Task: Find connections with filter location Ansbach with filter topic #Personalbrandingwith filter profile language French with filter current company Lotte India Corporation Limited with filter school Galgotias University with filter industry Health and Human Services with filter service category Social Media Marketing with filter keywords title Dispatcher for Trucks or Taxis
Action: Mouse moved to (513, 66)
Screenshot: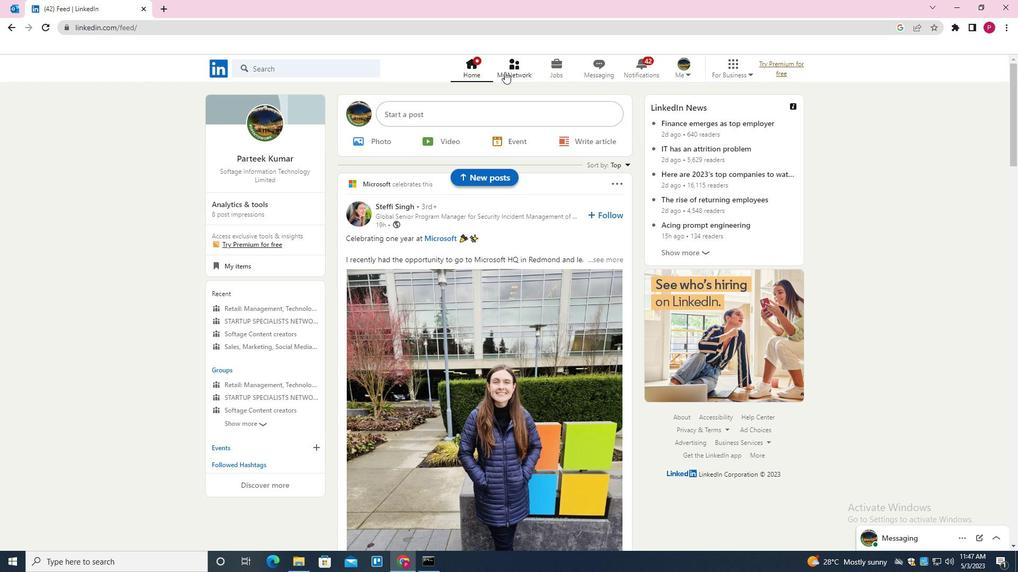 
Action: Mouse pressed left at (513, 66)
Screenshot: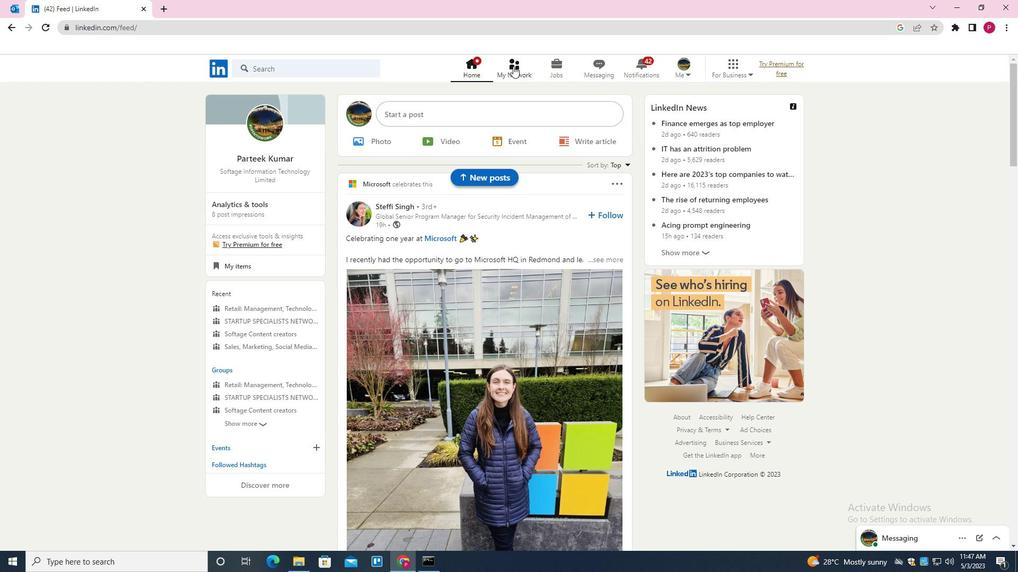 
Action: Mouse moved to (328, 127)
Screenshot: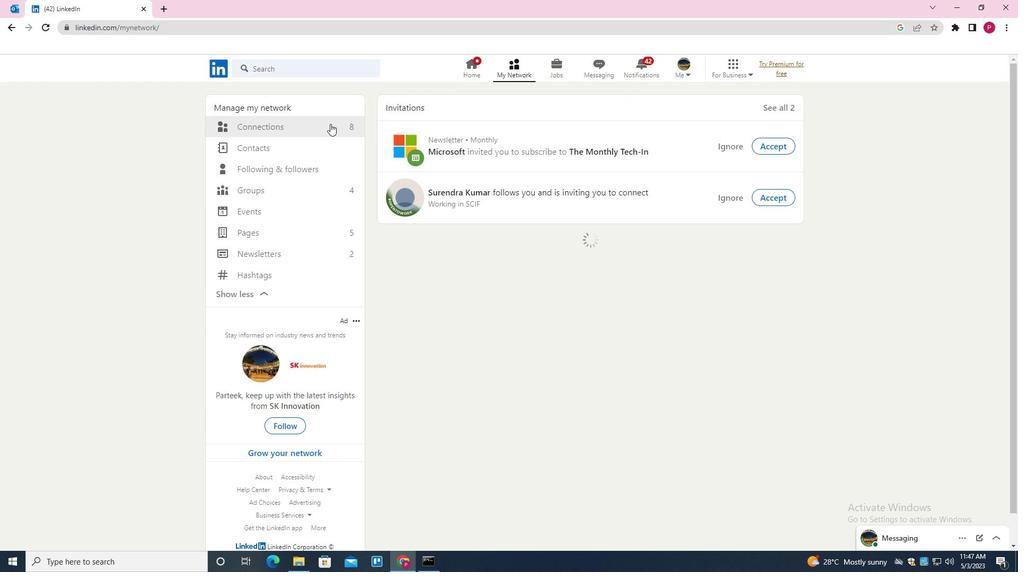 
Action: Mouse pressed left at (328, 127)
Screenshot: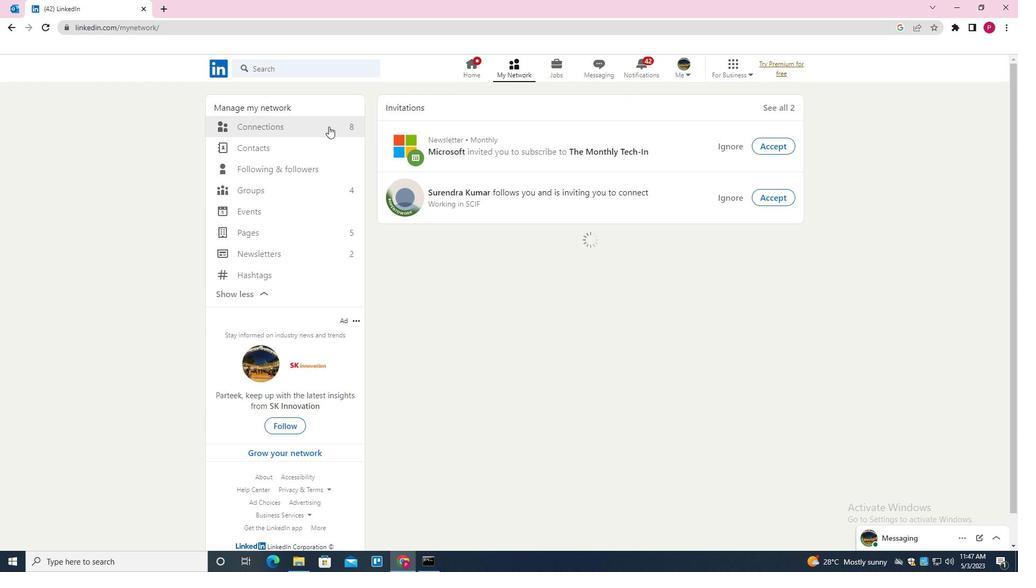 
Action: Mouse moved to (591, 129)
Screenshot: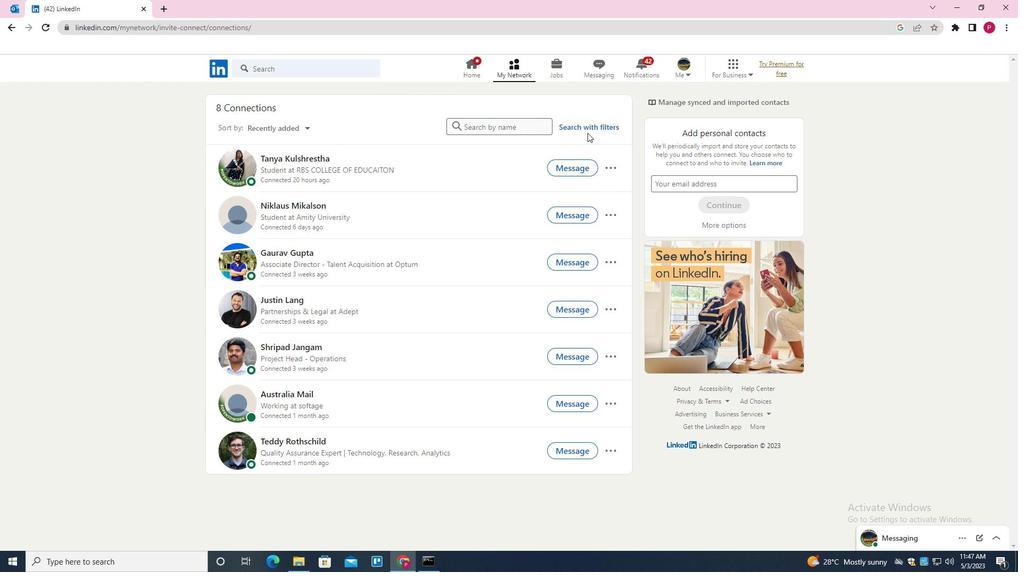 
Action: Mouse pressed left at (591, 129)
Screenshot: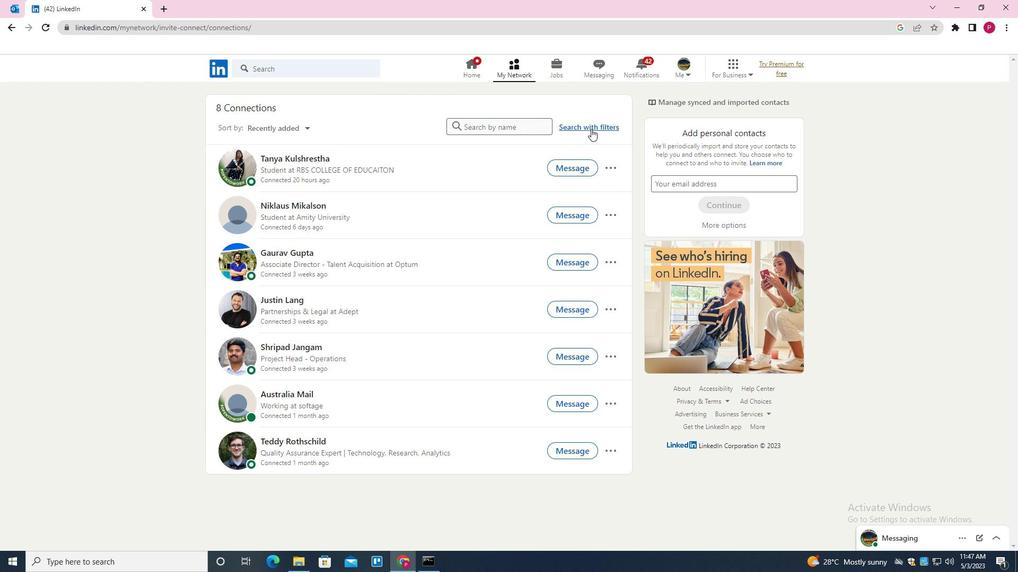 
Action: Mouse moved to (542, 97)
Screenshot: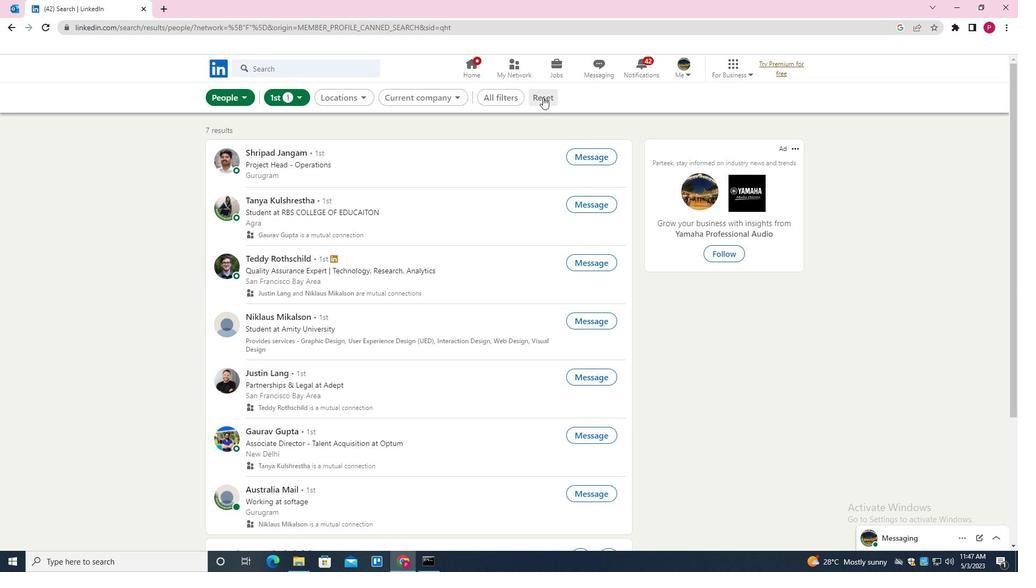 
Action: Mouse pressed left at (542, 97)
Screenshot: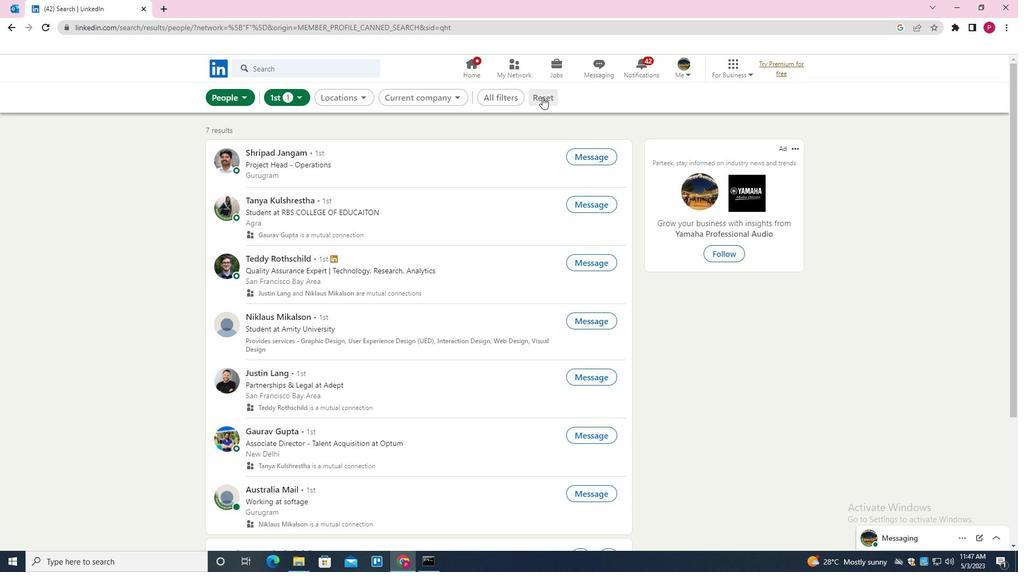 
Action: Mouse moved to (533, 97)
Screenshot: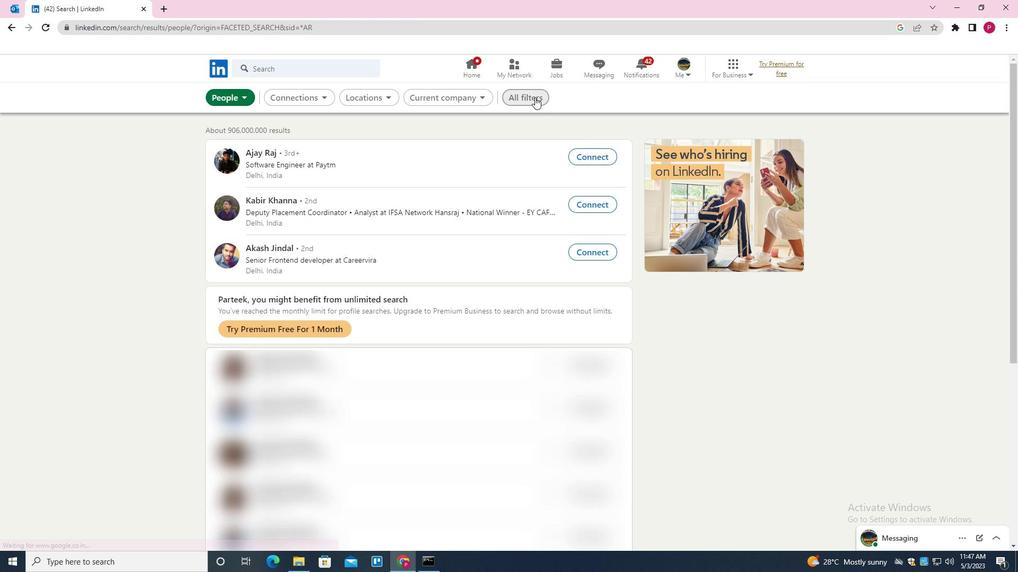 
Action: Mouse pressed left at (533, 97)
Screenshot: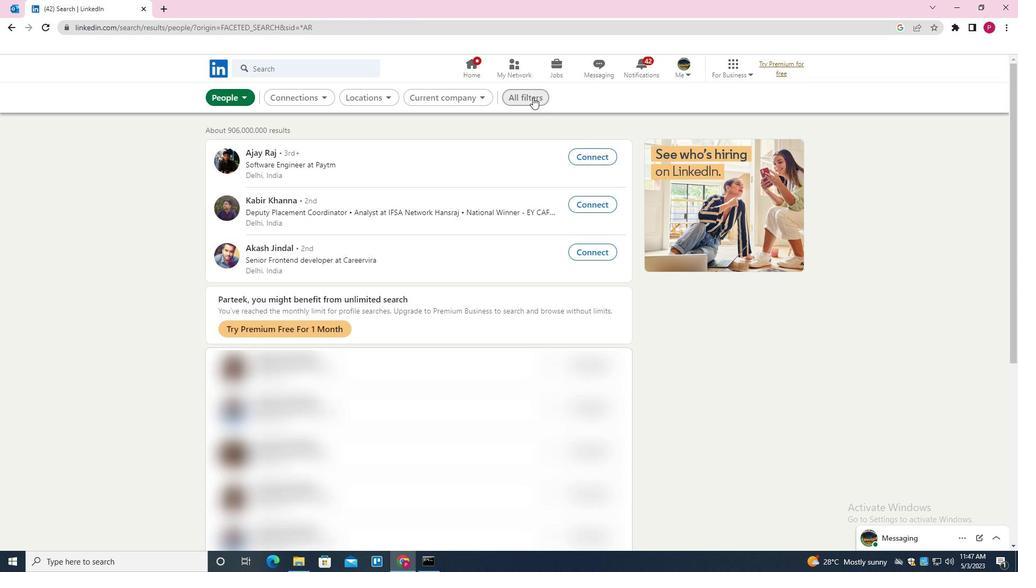 
Action: Mouse moved to (847, 271)
Screenshot: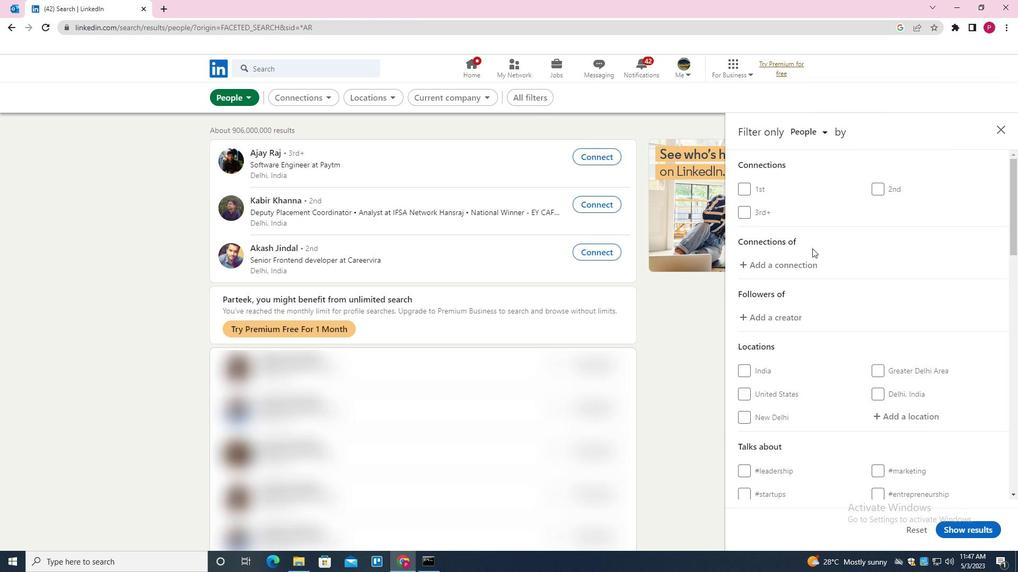 
Action: Mouse scrolled (847, 270) with delta (0, 0)
Screenshot: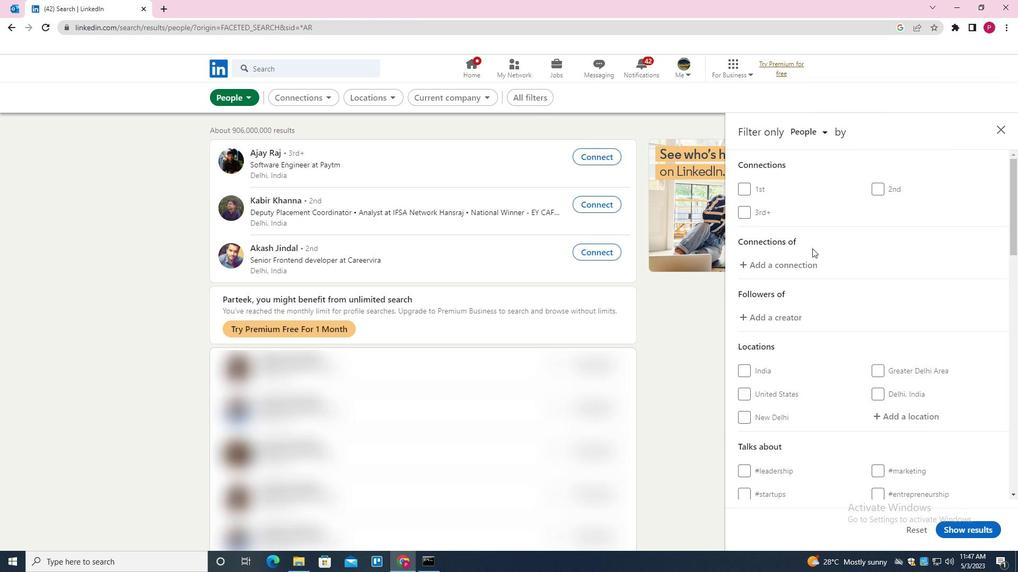 
Action: Mouse moved to (911, 361)
Screenshot: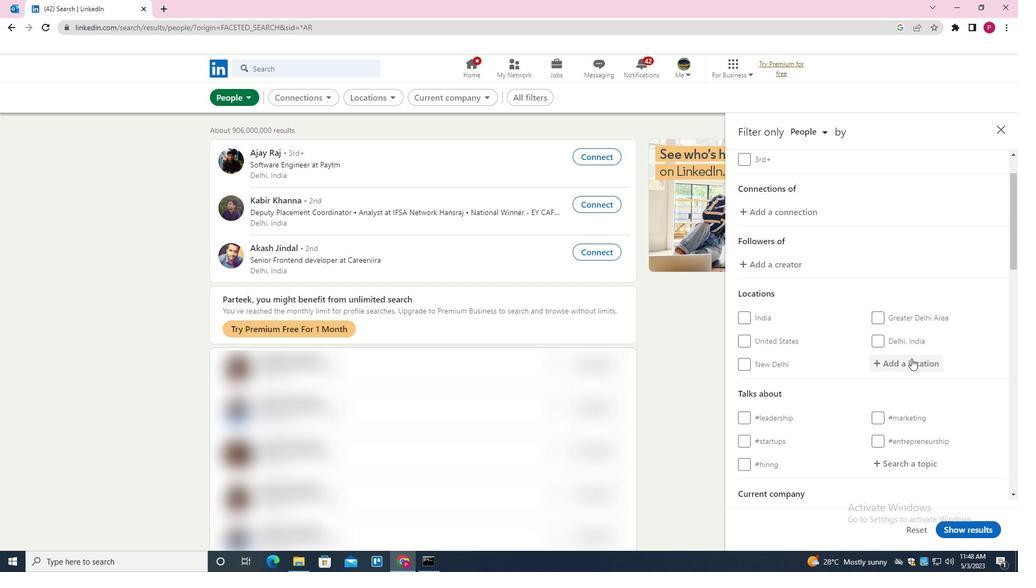 
Action: Mouse pressed left at (911, 361)
Screenshot: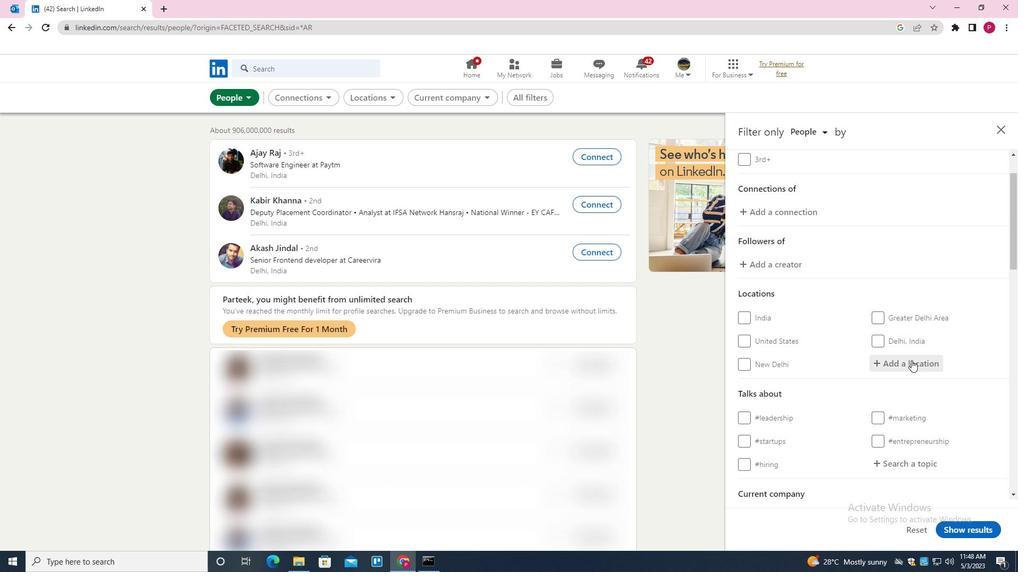 
Action: Key pressed <Key.shift>ANSBACH<Key.down><Key.enter>
Screenshot: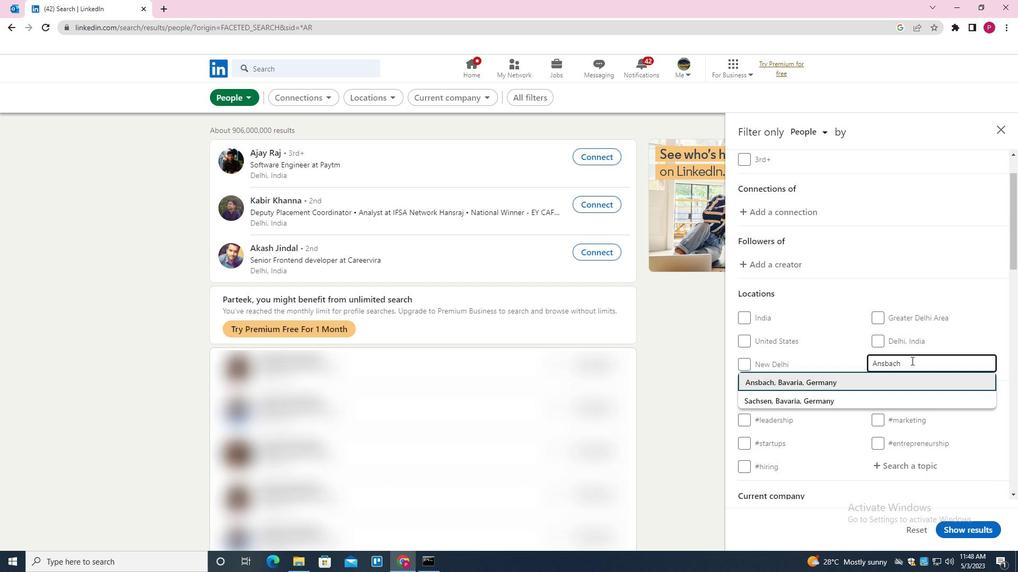 
Action: Mouse moved to (872, 331)
Screenshot: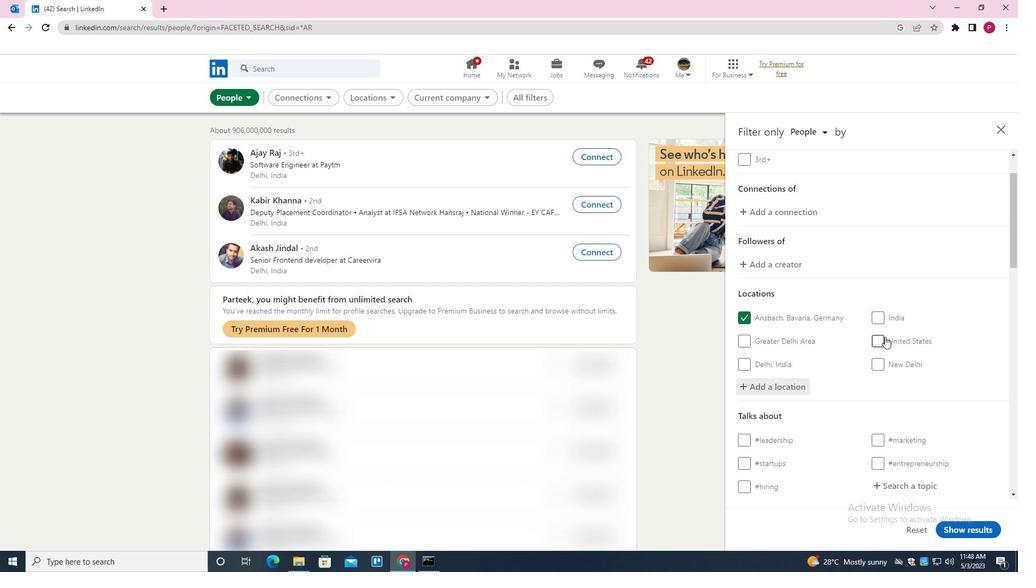
Action: Mouse scrolled (872, 330) with delta (0, 0)
Screenshot: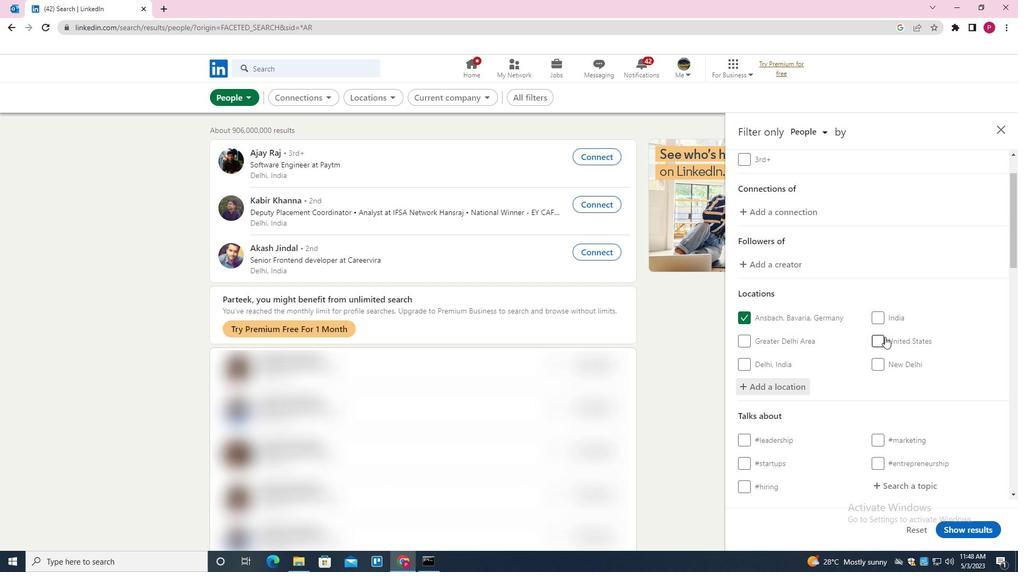 
Action: Mouse moved to (870, 331)
Screenshot: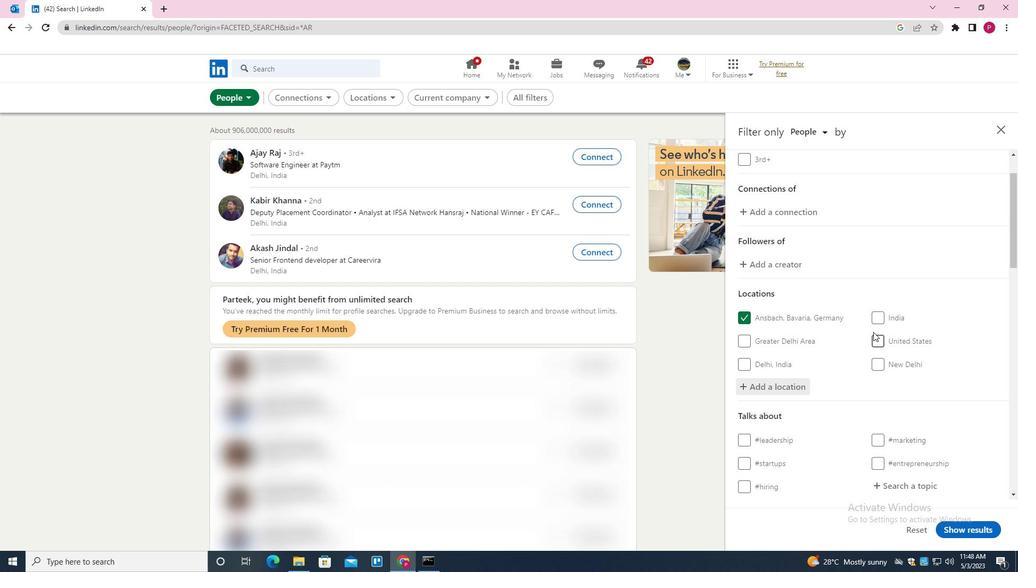 
Action: Mouse scrolled (870, 330) with delta (0, 0)
Screenshot: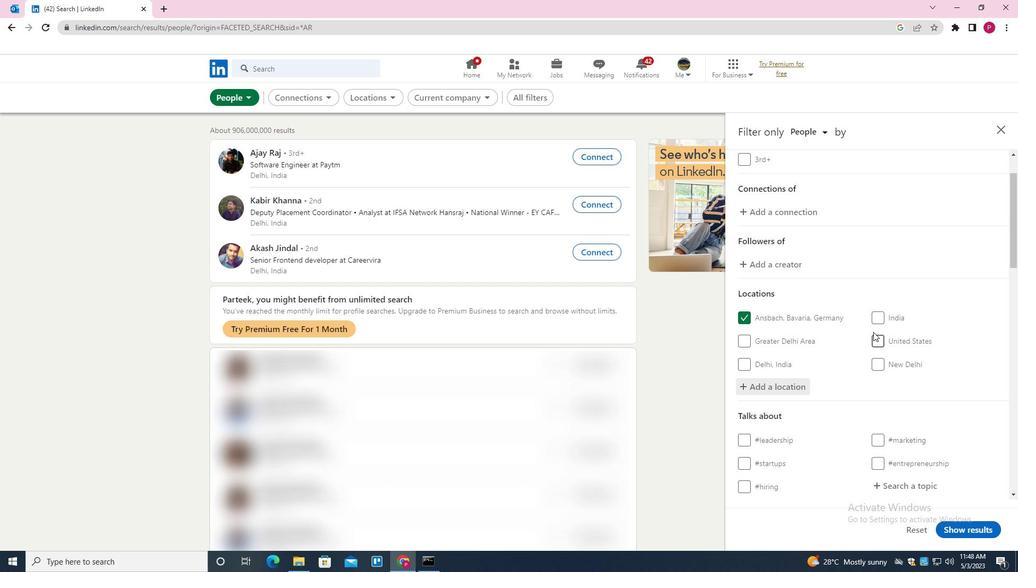 
Action: Mouse scrolled (870, 330) with delta (0, 0)
Screenshot: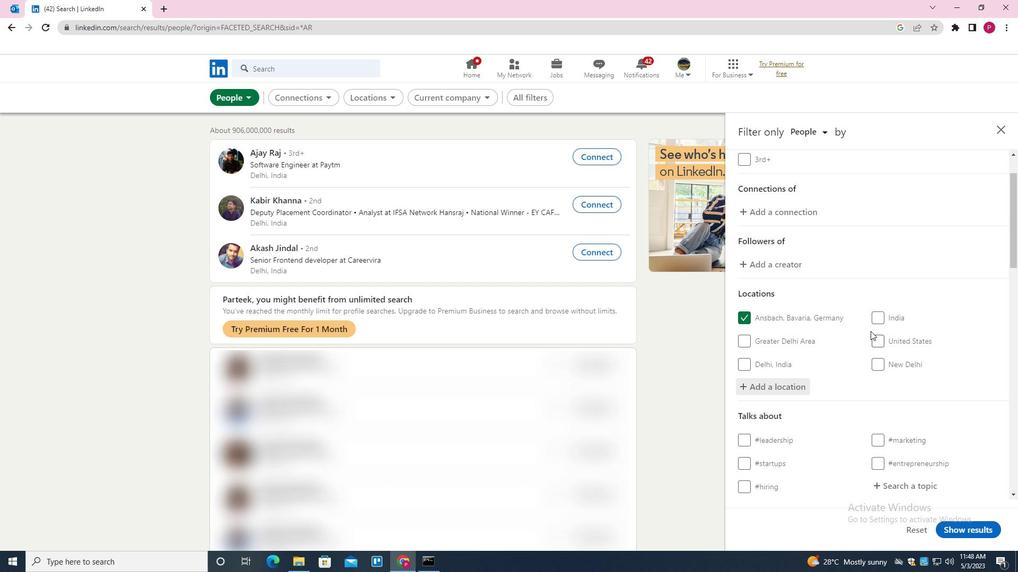 
Action: Mouse moved to (869, 330)
Screenshot: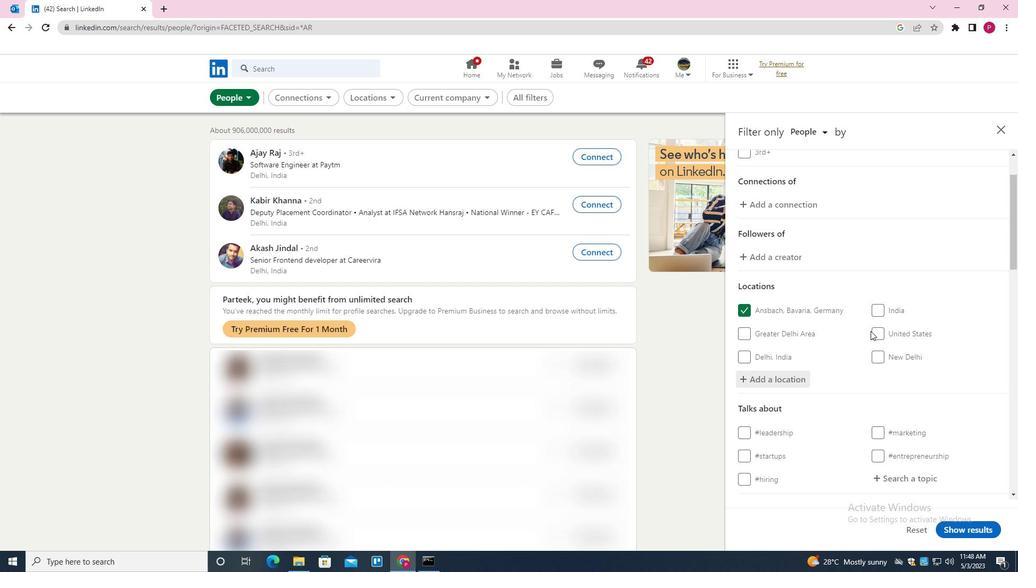 
Action: Mouse scrolled (869, 329) with delta (0, 0)
Screenshot: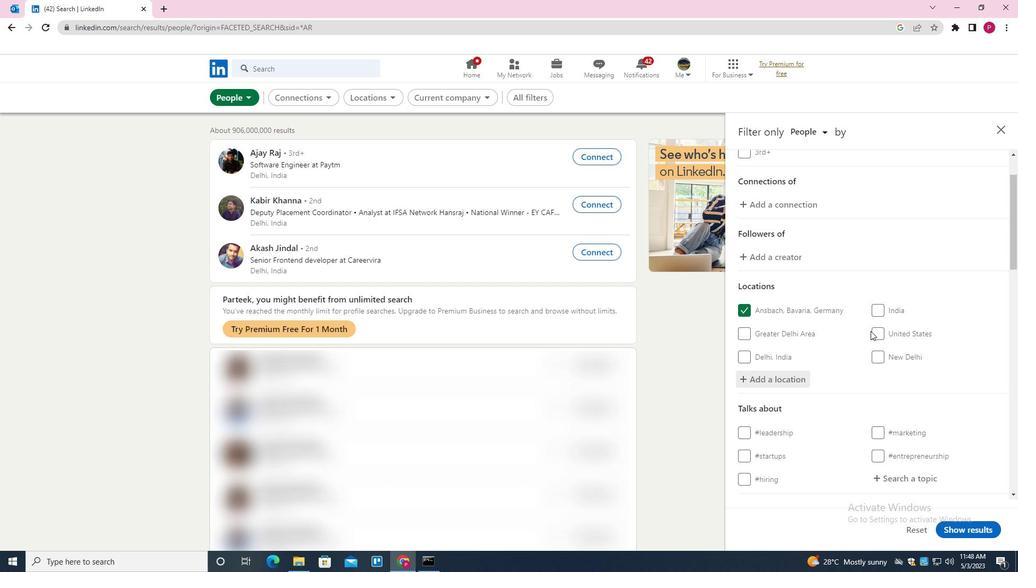 
Action: Mouse moved to (898, 275)
Screenshot: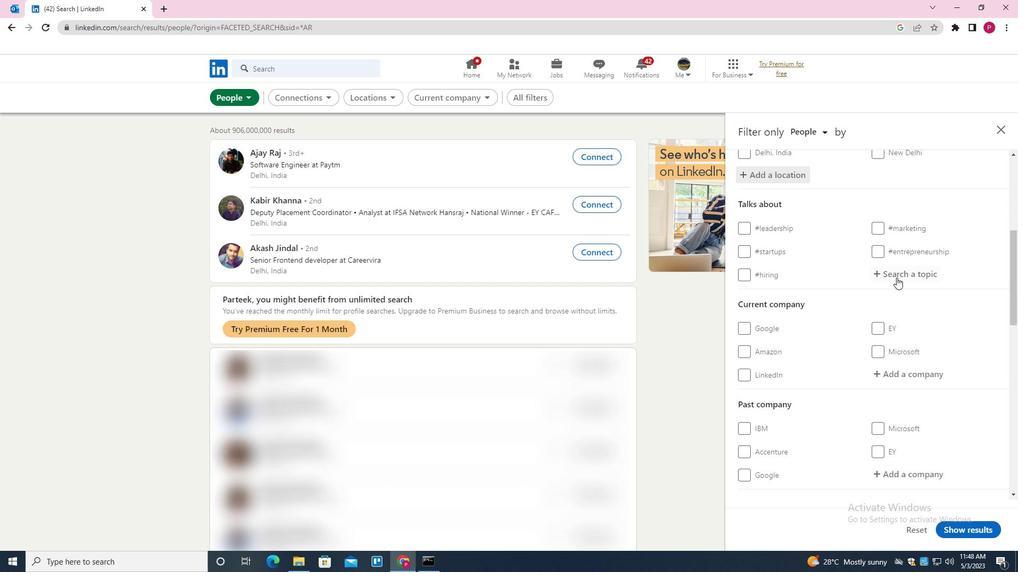 
Action: Mouse pressed left at (898, 275)
Screenshot: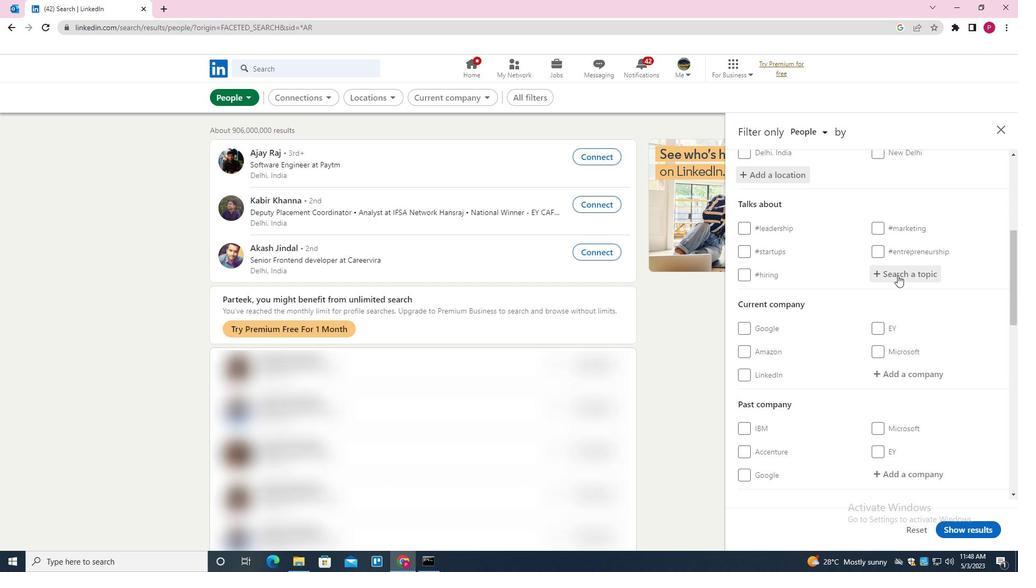 
Action: Key pressed PERSI<Key.backspace>ONALBRANDING<Key.down><Key.enter>
Screenshot: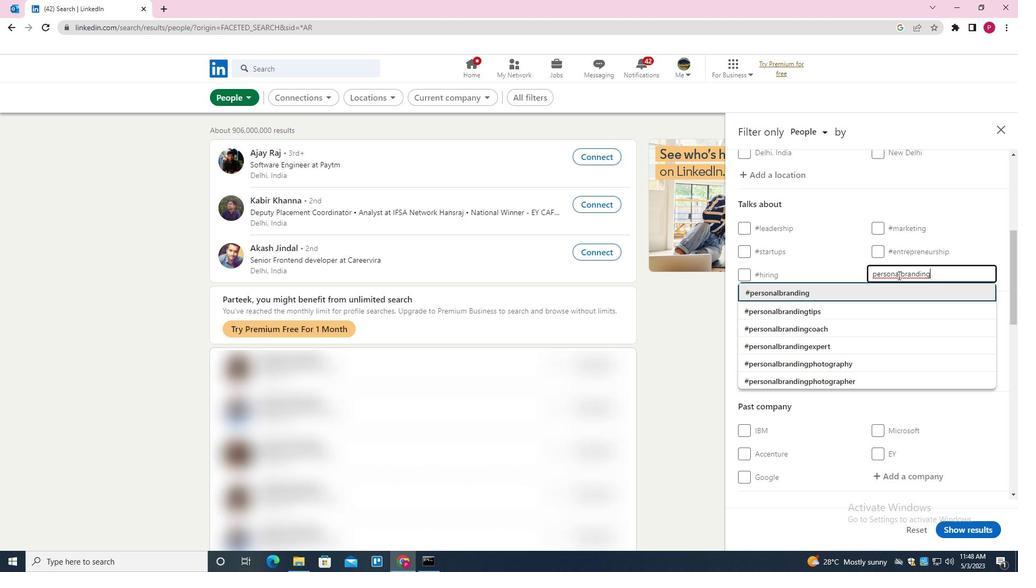 
Action: Mouse moved to (858, 256)
Screenshot: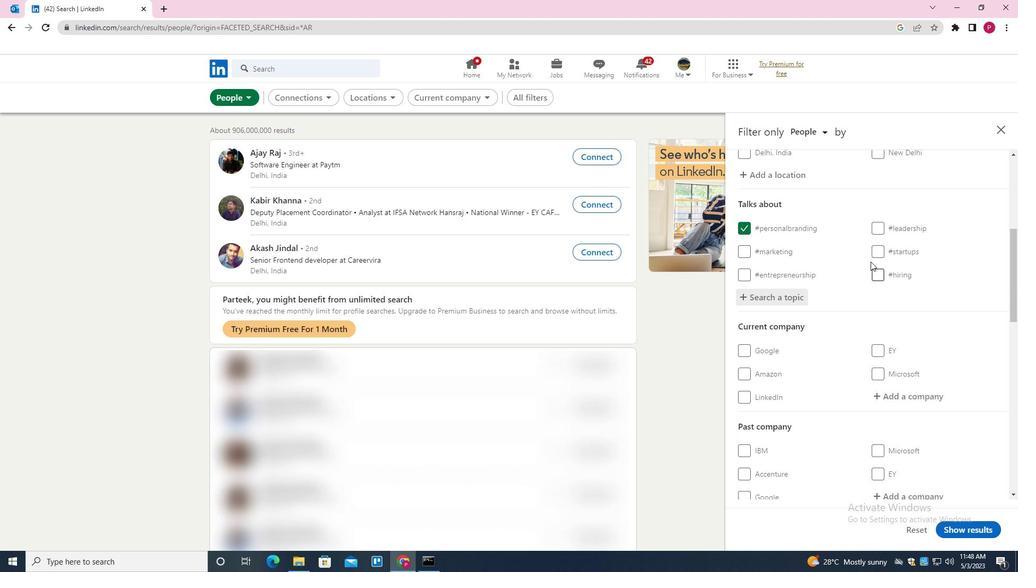 
Action: Mouse scrolled (858, 255) with delta (0, 0)
Screenshot: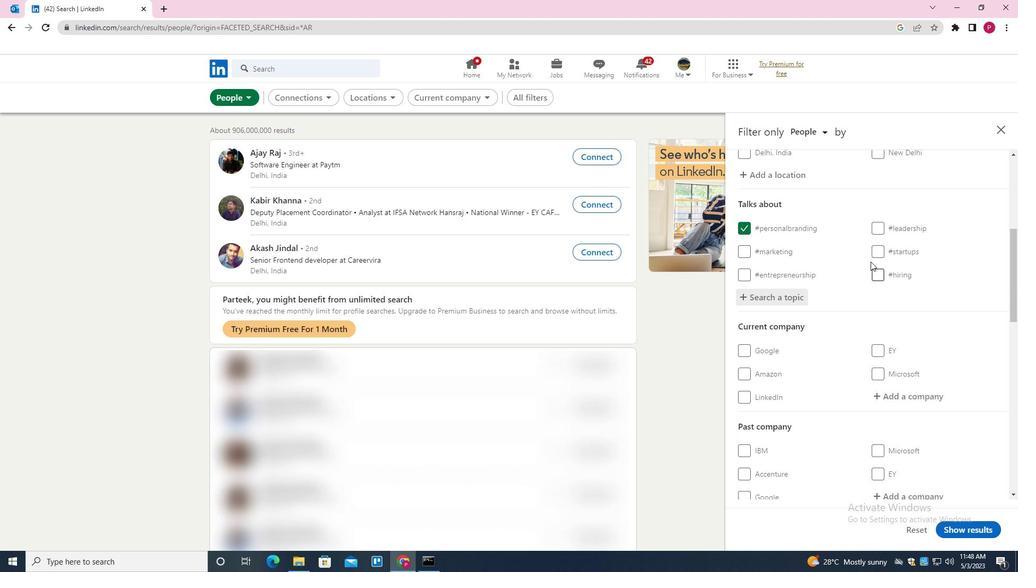 
Action: Mouse moved to (858, 256)
Screenshot: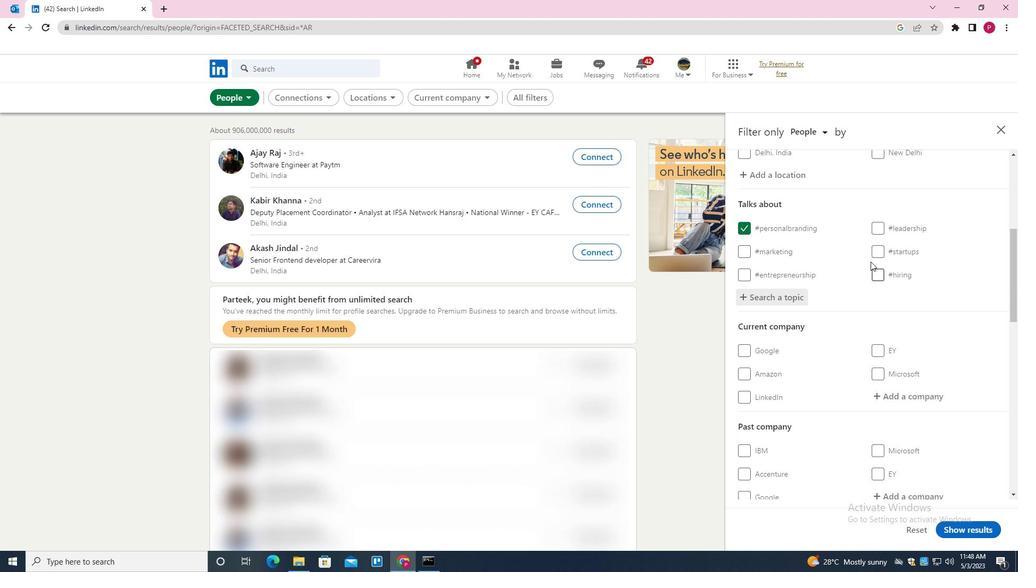 
Action: Mouse scrolled (858, 255) with delta (0, 0)
Screenshot: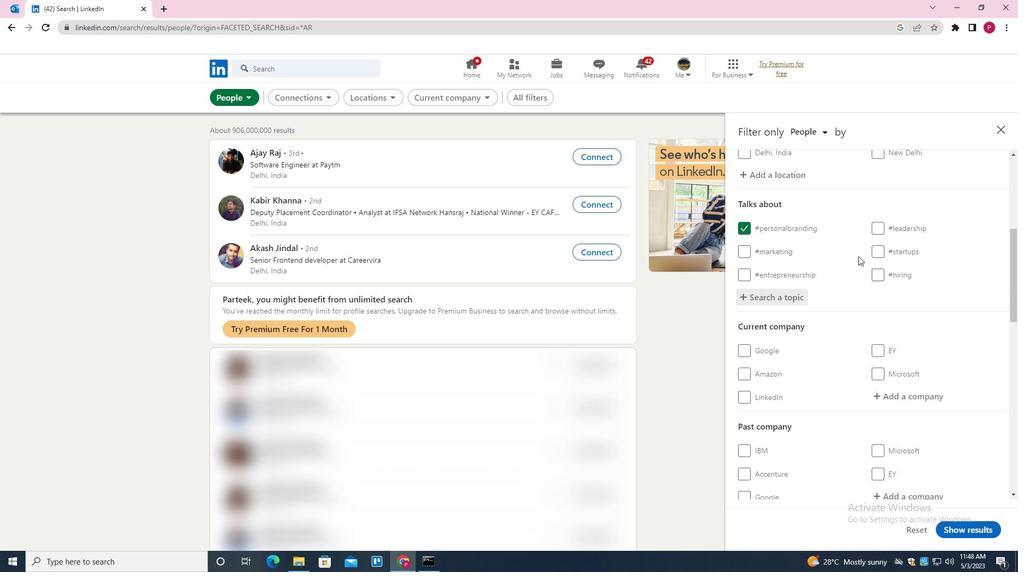 
Action: Mouse scrolled (858, 255) with delta (0, 0)
Screenshot: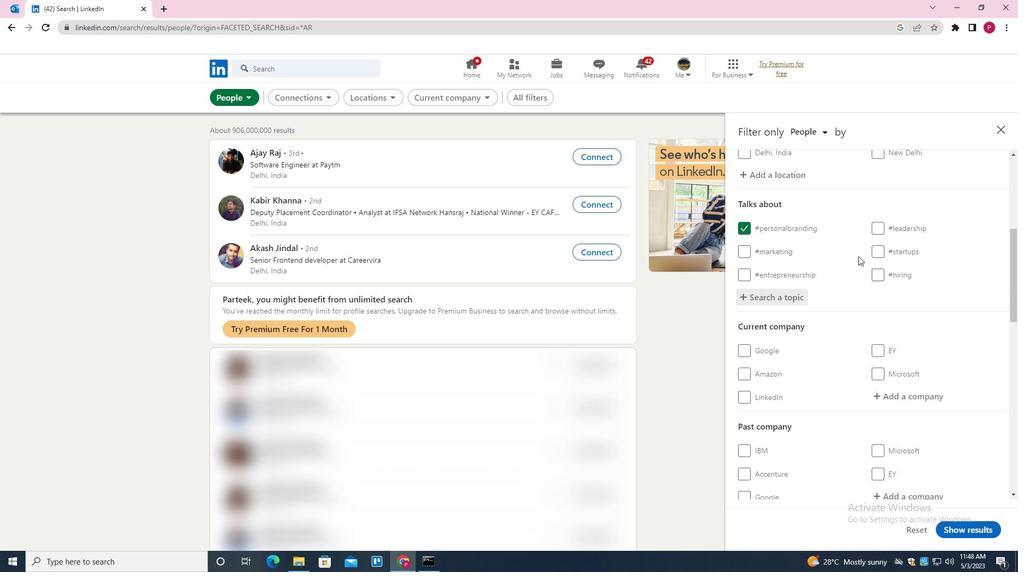 
Action: Mouse moved to (826, 257)
Screenshot: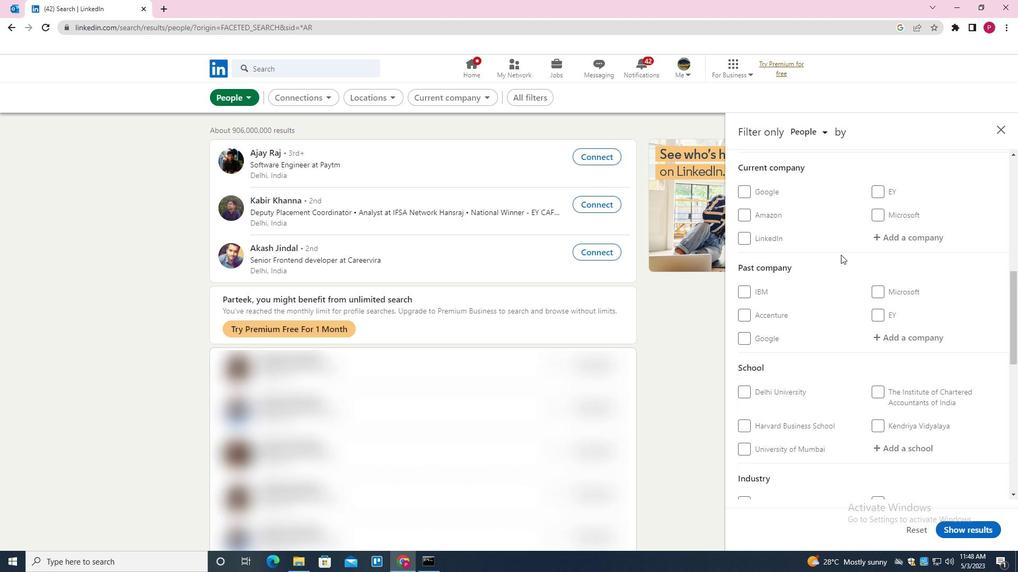 
Action: Mouse scrolled (826, 256) with delta (0, 0)
Screenshot: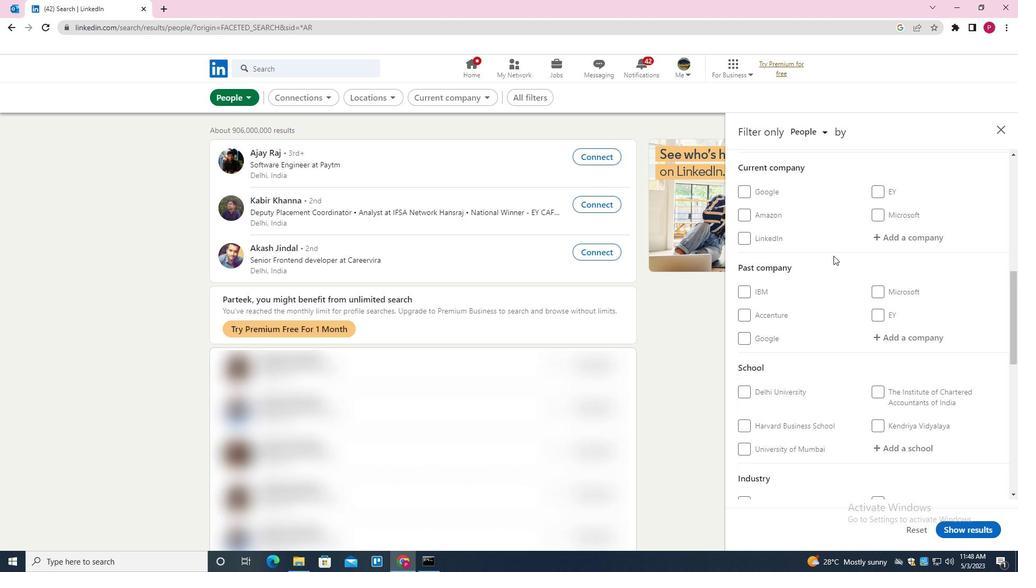 
Action: Mouse moved to (825, 257)
Screenshot: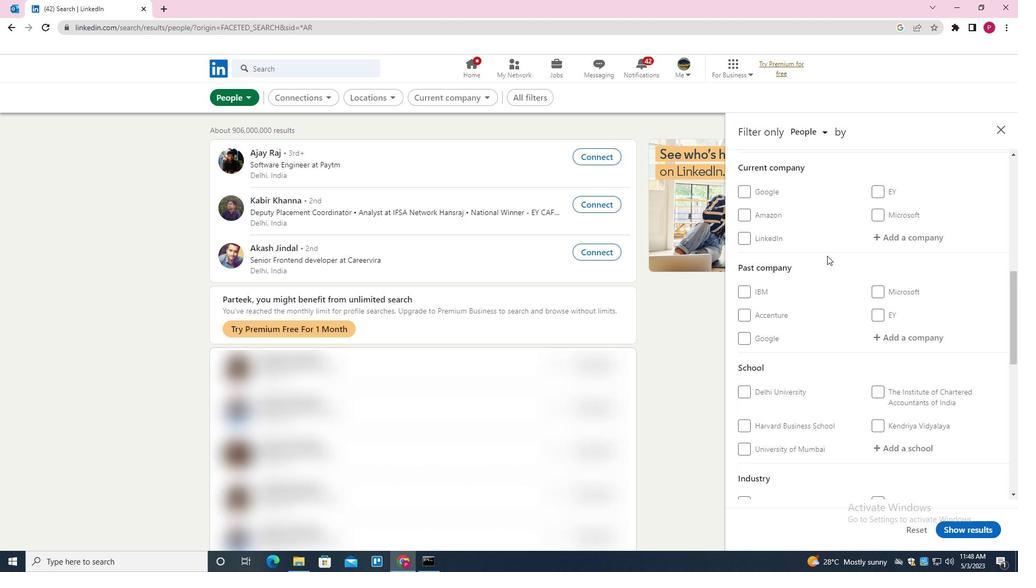 
Action: Mouse scrolled (825, 256) with delta (0, 0)
Screenshot: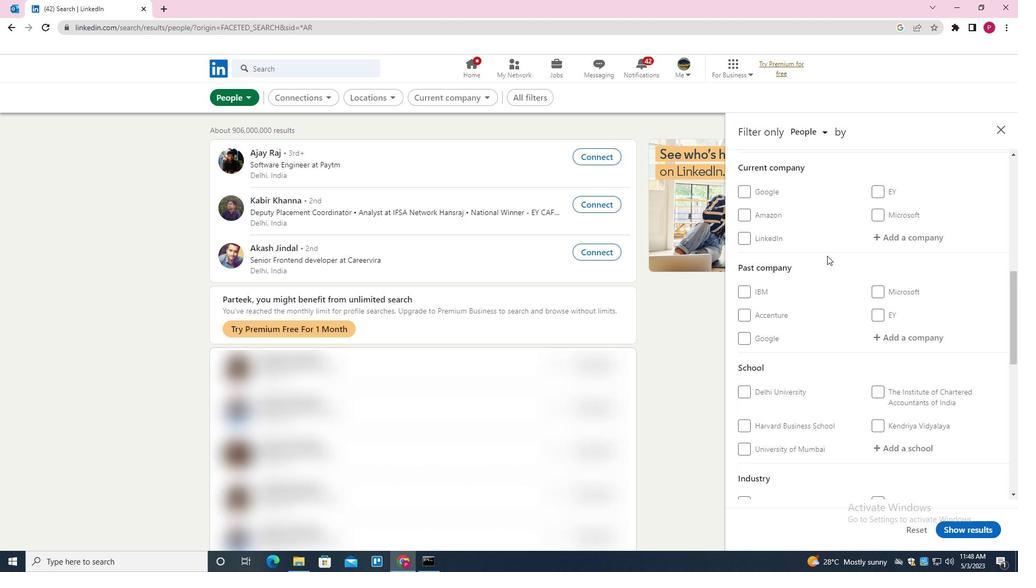 
Action: Mouse scrolled (825, 256) with delta (0, 0)
Screenshot: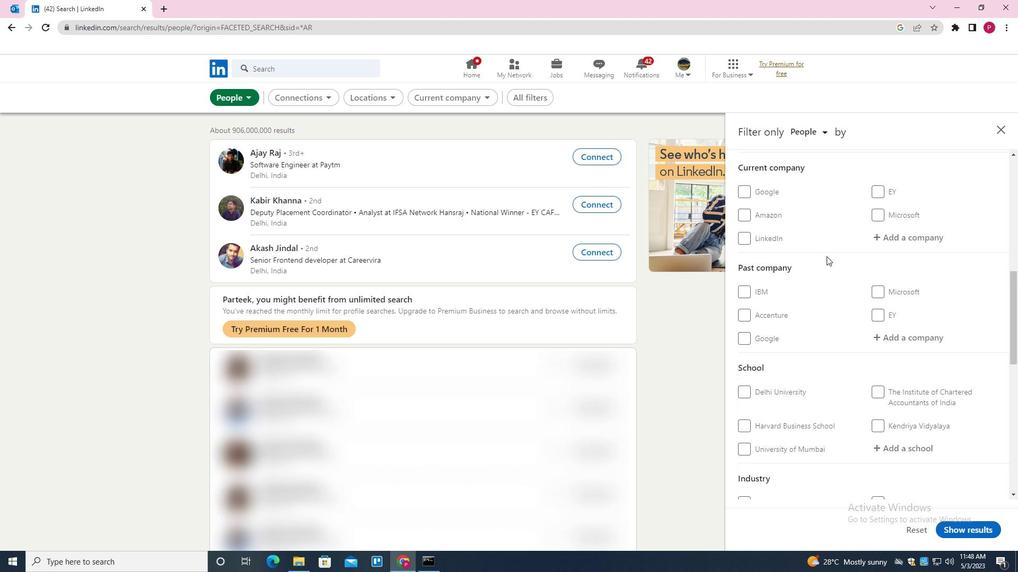 
Action: Mouse moved to (825, 257)
Screenshot: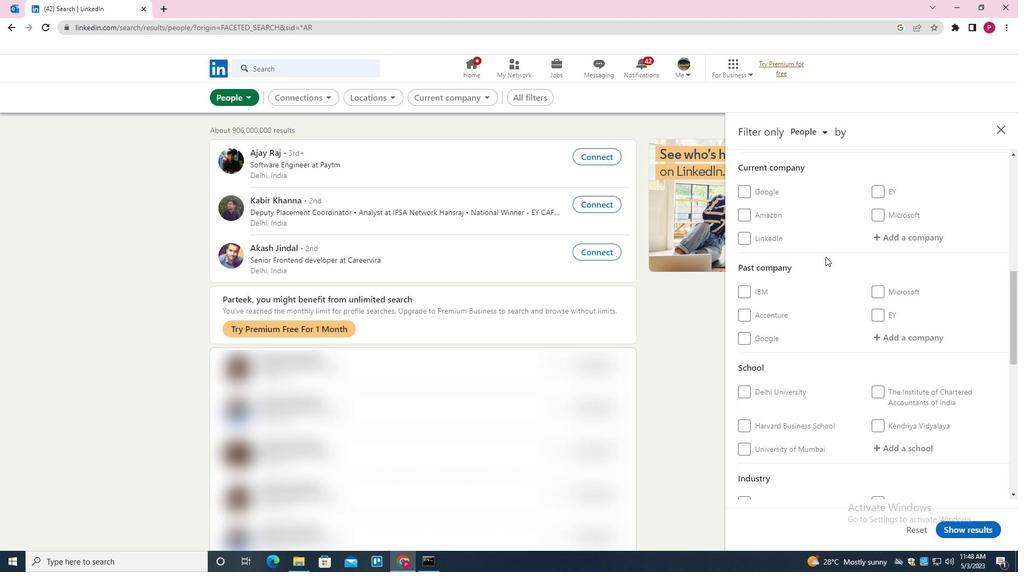 
Action: Mouse scrolled (825, 257) with delta (0, 0)
Screenshot: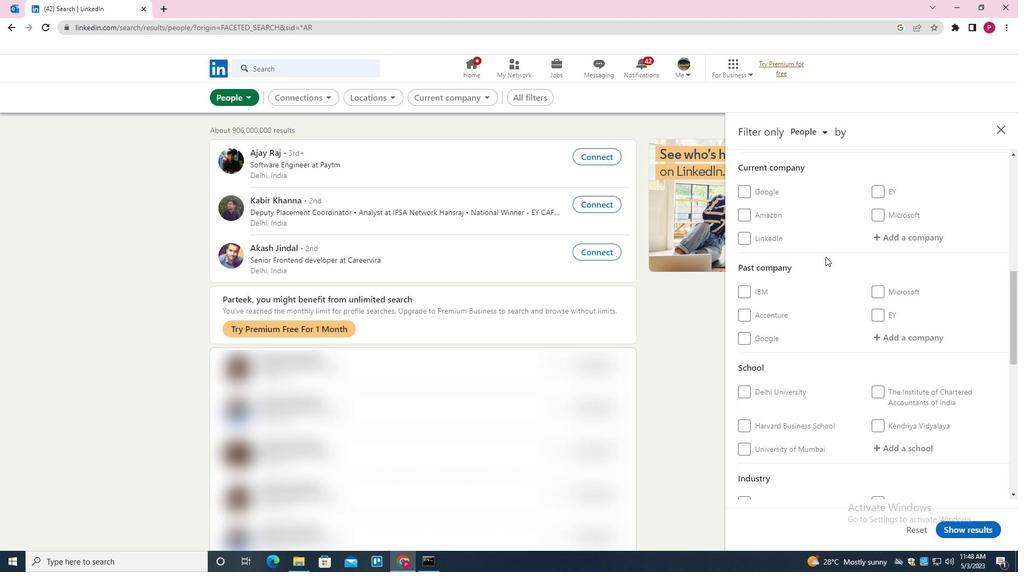 
Action: Mouse moved to (796, 234)
Screenshot: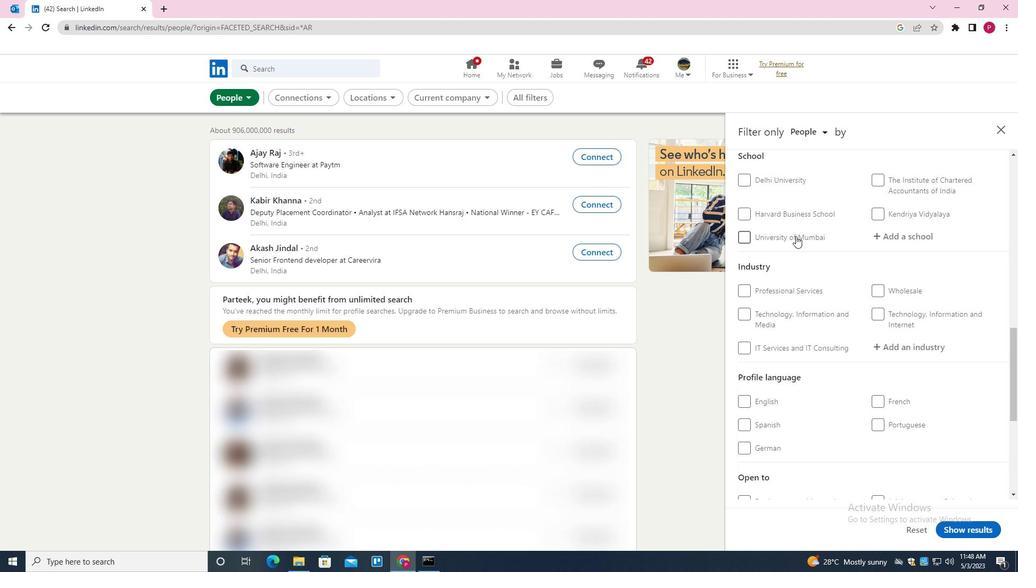 
Action: Mouse scrolled (796, 234) with delta (0, 0)
Screenshot: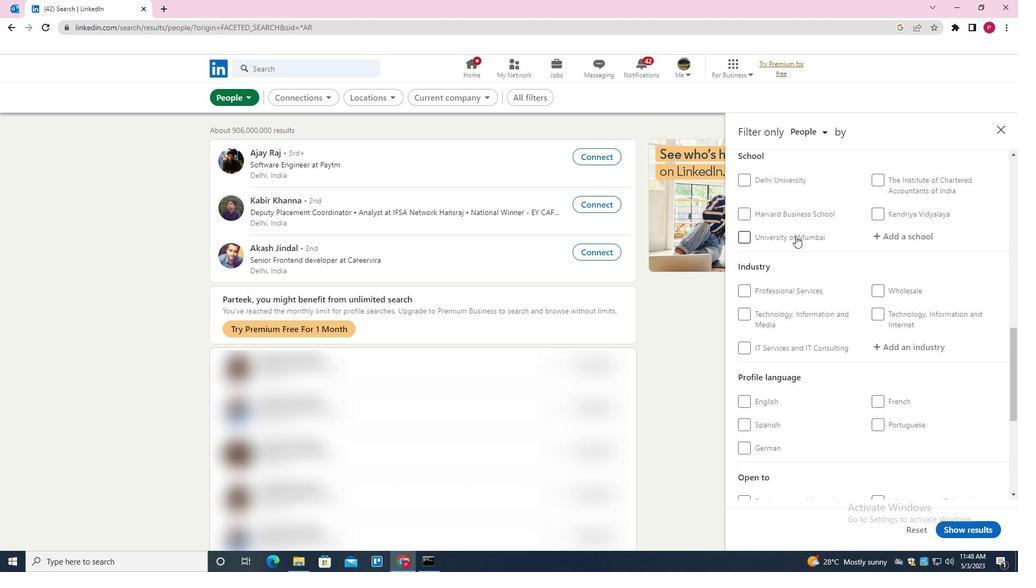 
Action: Mouse scrolled (796, 234) with delta (0, 0)
Screenshot: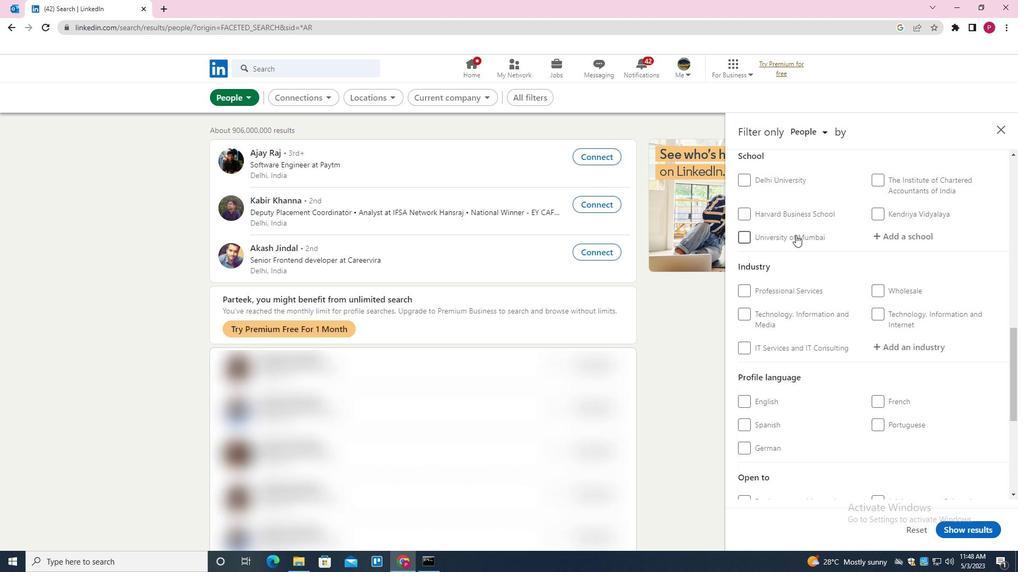 
Action: Mouse scrolled (796, 234) with delta (0, 0)
Screenshot: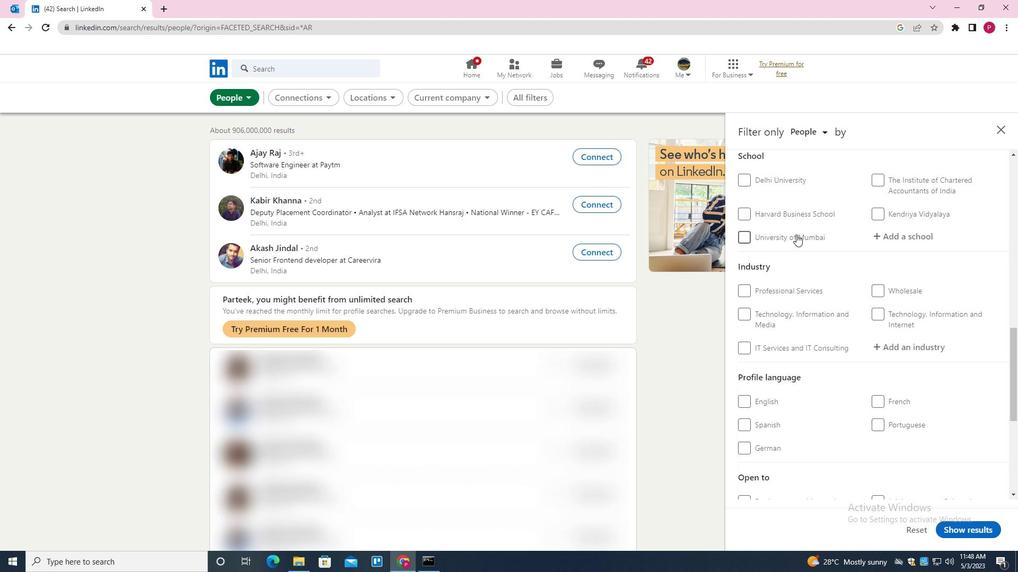 
Action: Mouse moved to (876, 245)
Screenshot: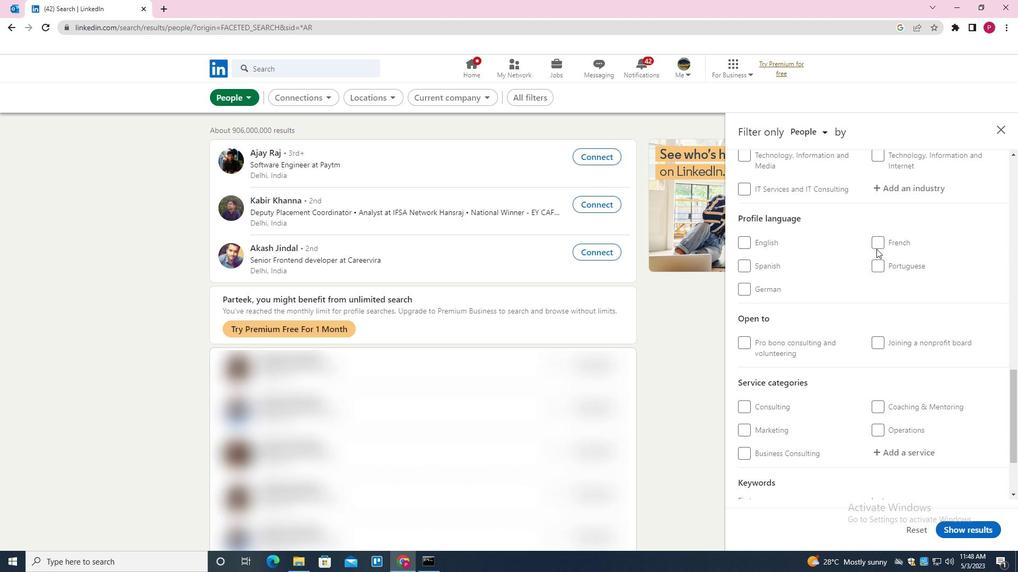 
Action: Mouse pressed left at (876, 245)
Screenshot: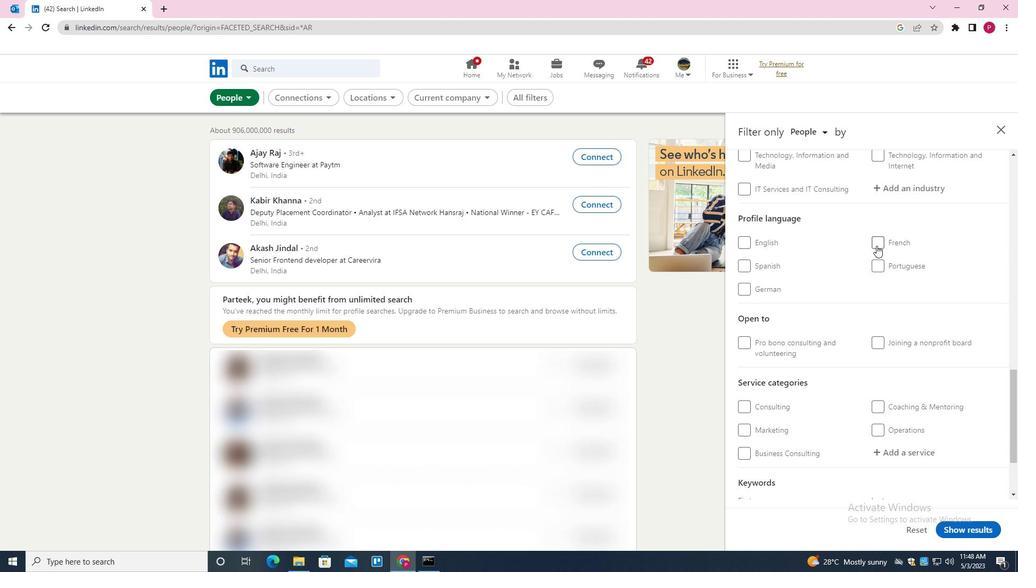 
Action: Mouse moved to (830, 273)
Screenshot: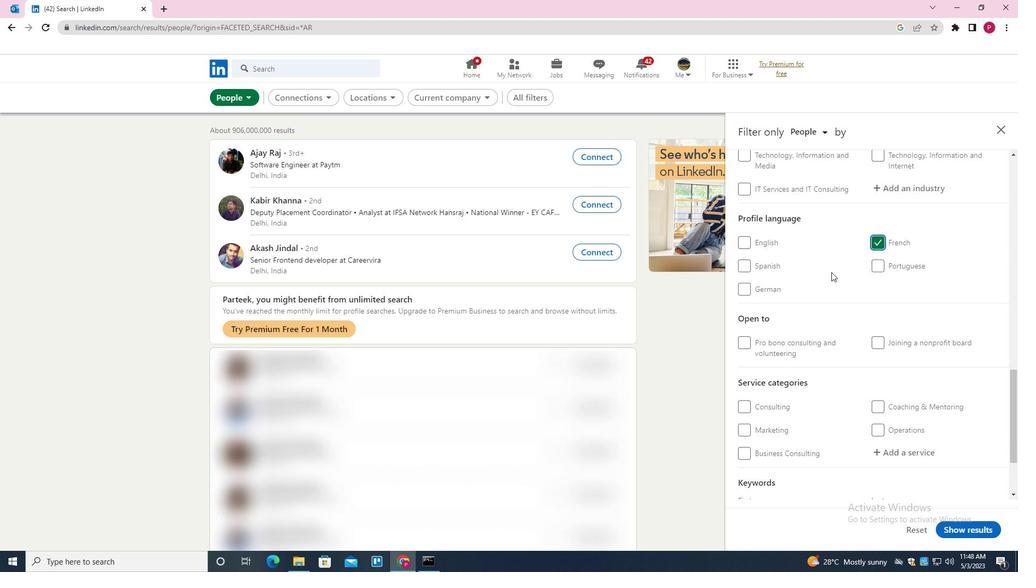 
Action: Mouse scrolled (830, 273) with delta (0, 0)
Screenshot: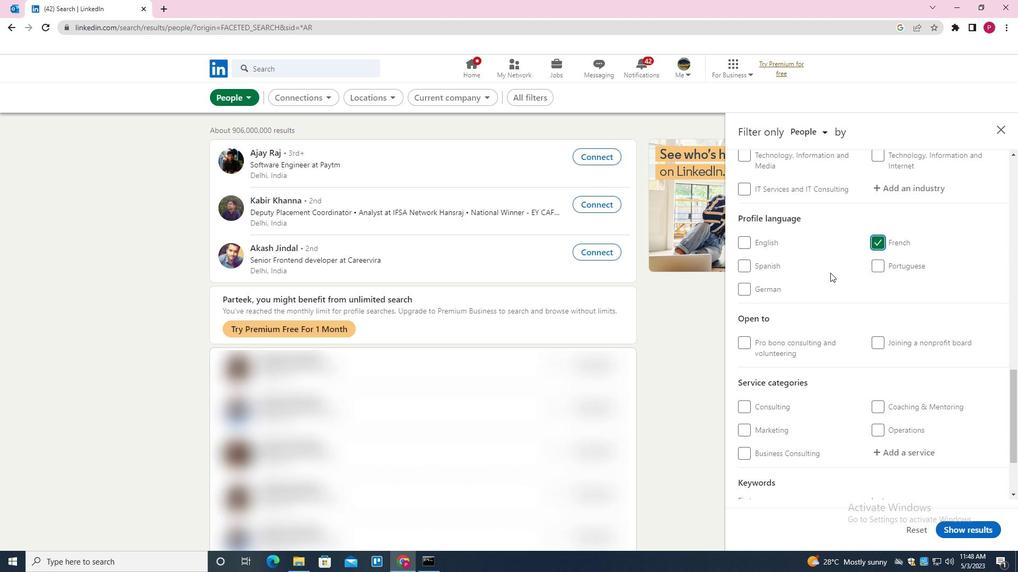 
Action: Mouse scrolled (830, 273) with delta (0, 0)
Screenshot: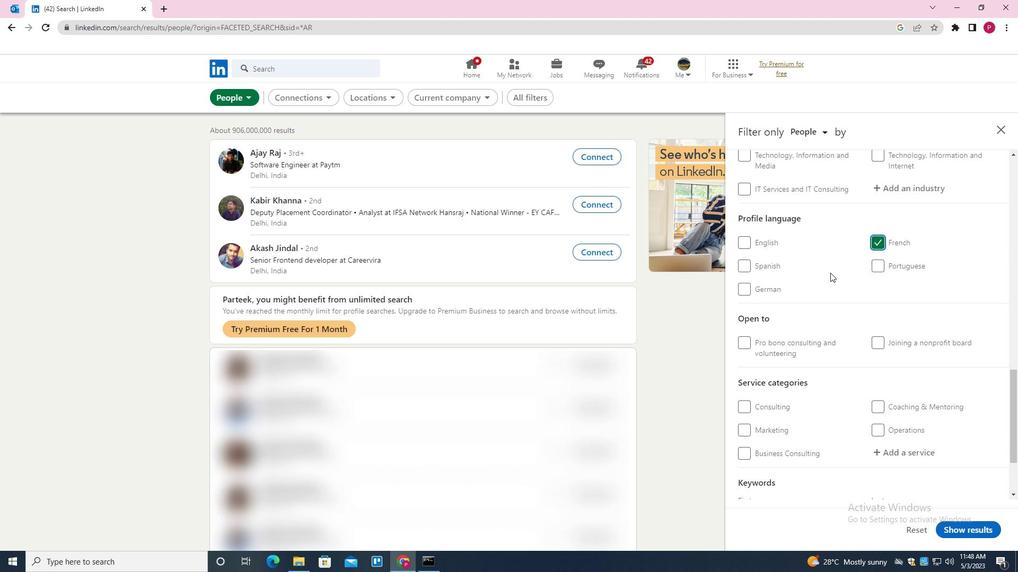 
Action: Mouse scrolled (830, 273) with delta (0, 0)
Screenshot: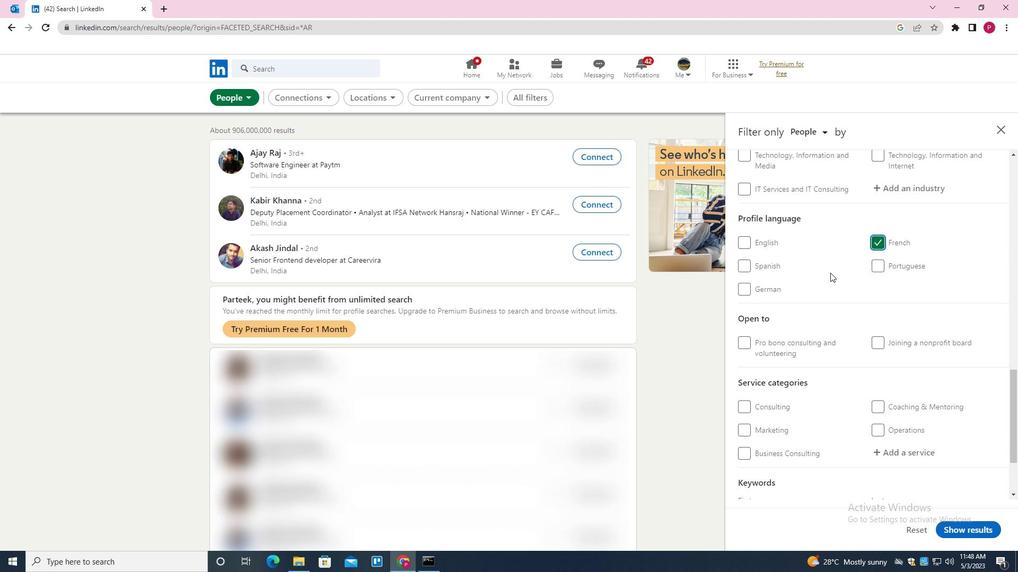 
Action: Mouse scrolled (830, 273) with delta (0, 0)
Screenshot: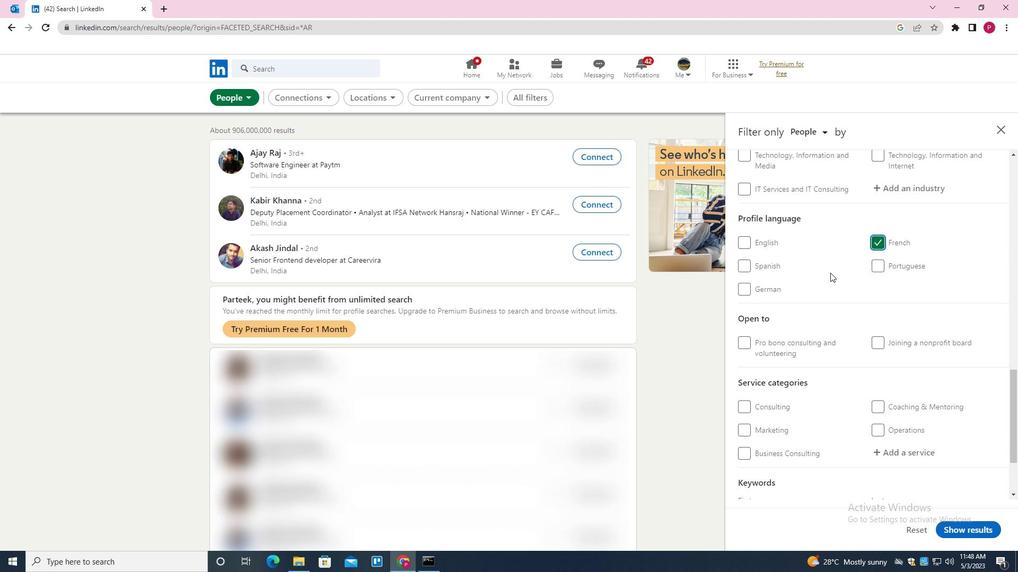 
Action: Mouse scrolled (830, 273) with delta (0, 0)
Screenshot: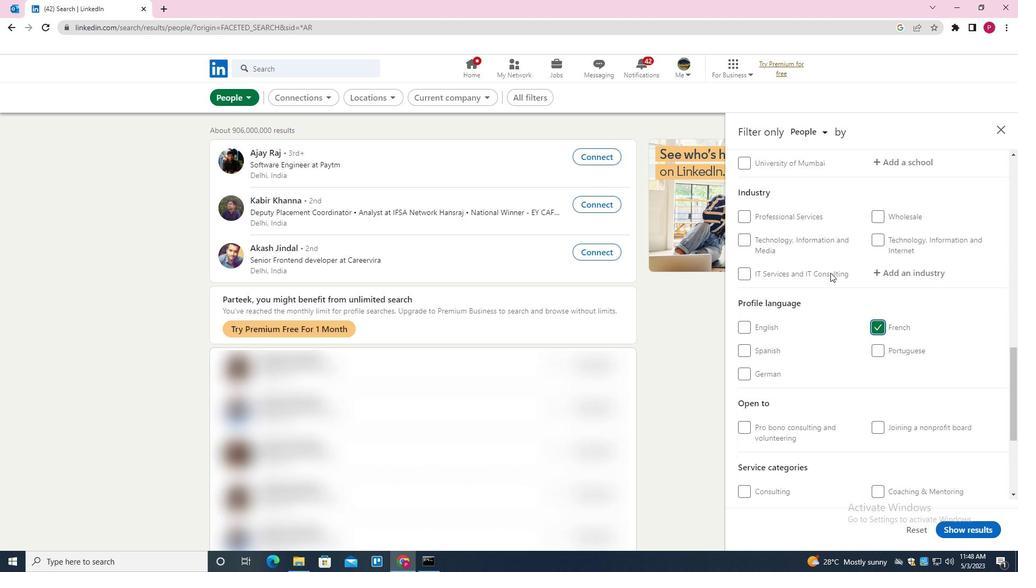 
Action: Mouse scrolled (830, 273) with delta (0, 0)
Screenshot: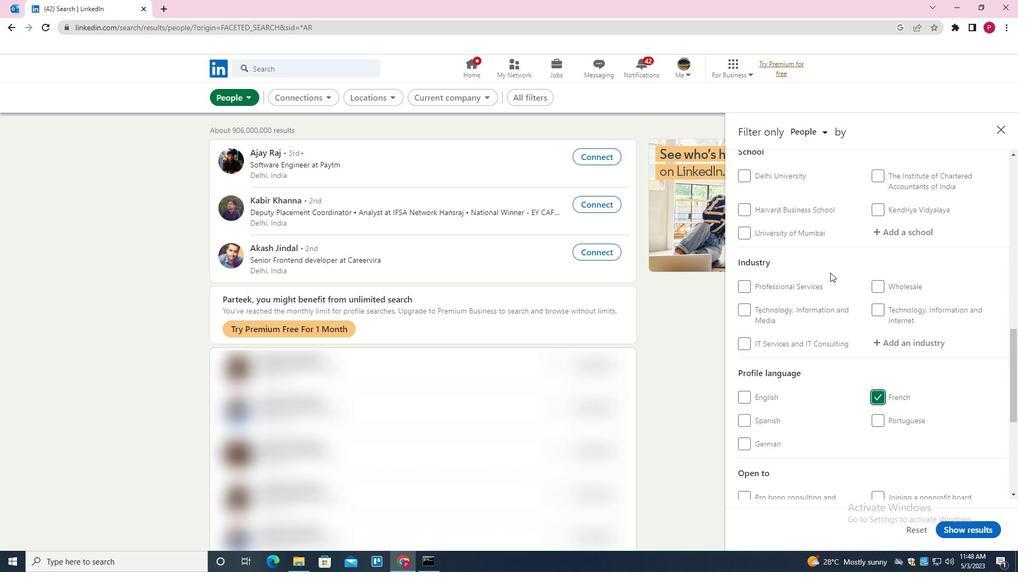 
Action: Mouse moved to (862, 250)
Screenshot: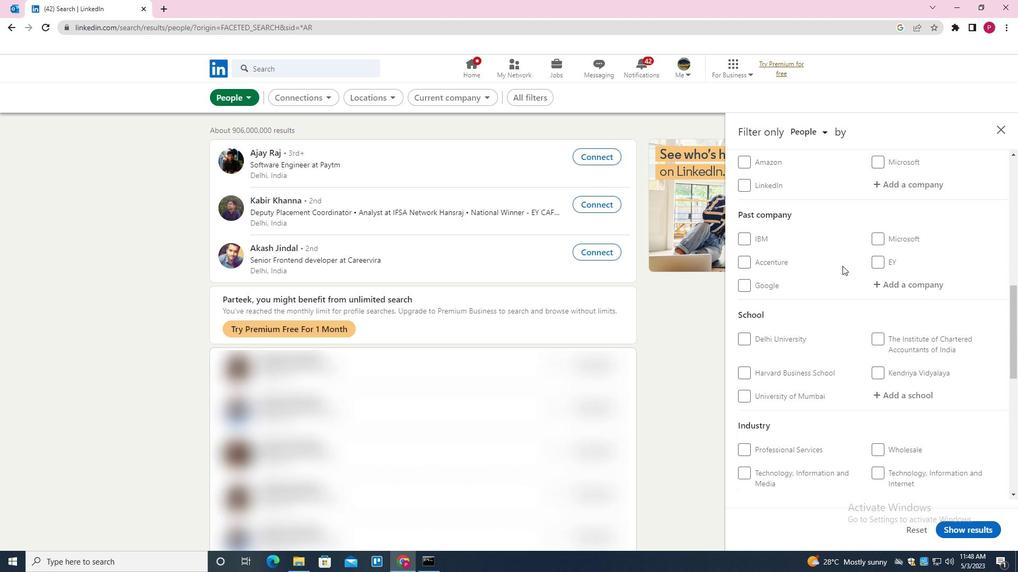 
Action: Mouse scrolled (862, 250) with delta (0, 0)
Screenshot: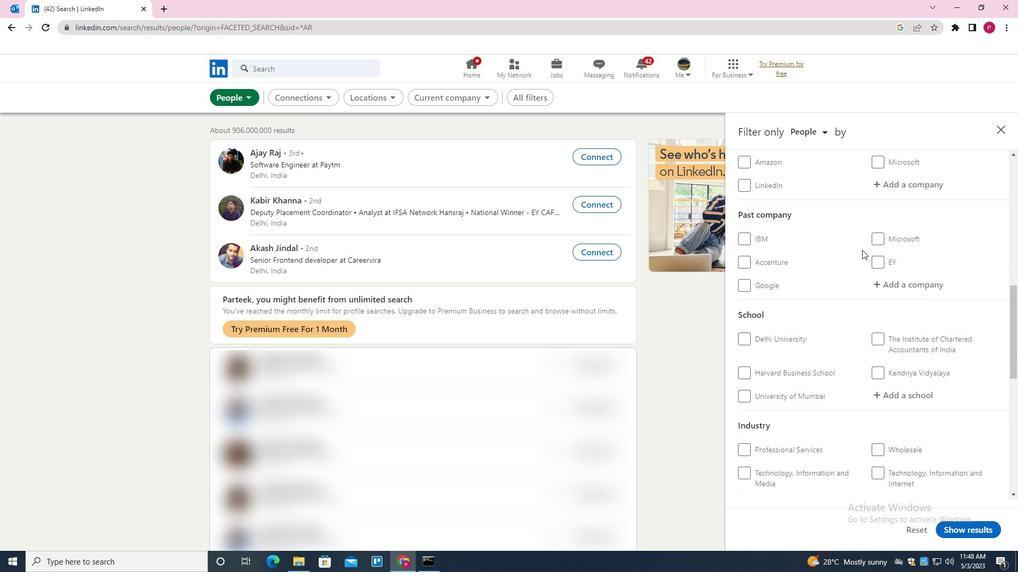 
Action: Mouse moved to (909, 239)
Screenshot: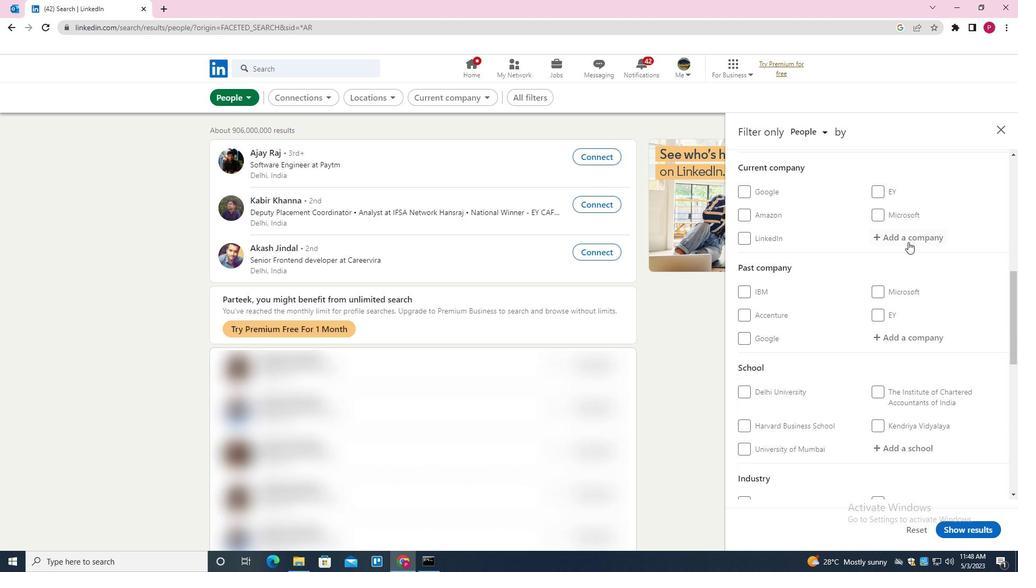 
Action: Mouse pressed left at (909, 239)
Screenshot: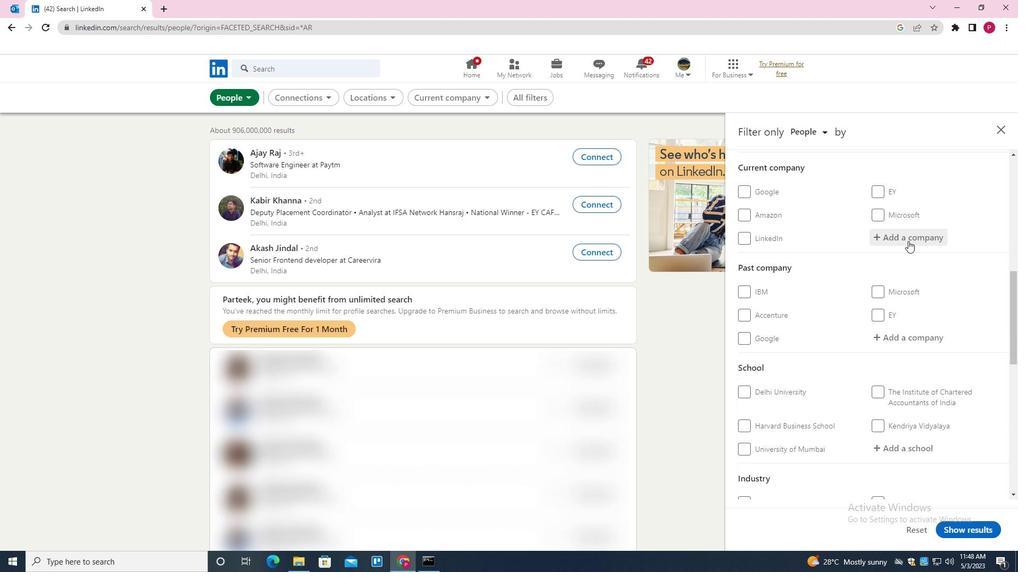 
Action: Key pressed <Key.shift>LOTTE<Key.space><Key.shift><Key.shift><Key.shift><Key.shift><Key.shift>INDIA<Key.space><Key.shift>CORPORATION<Key.space><Key.shift>LIMITED<Key.down><Key.enter>
Screenshot: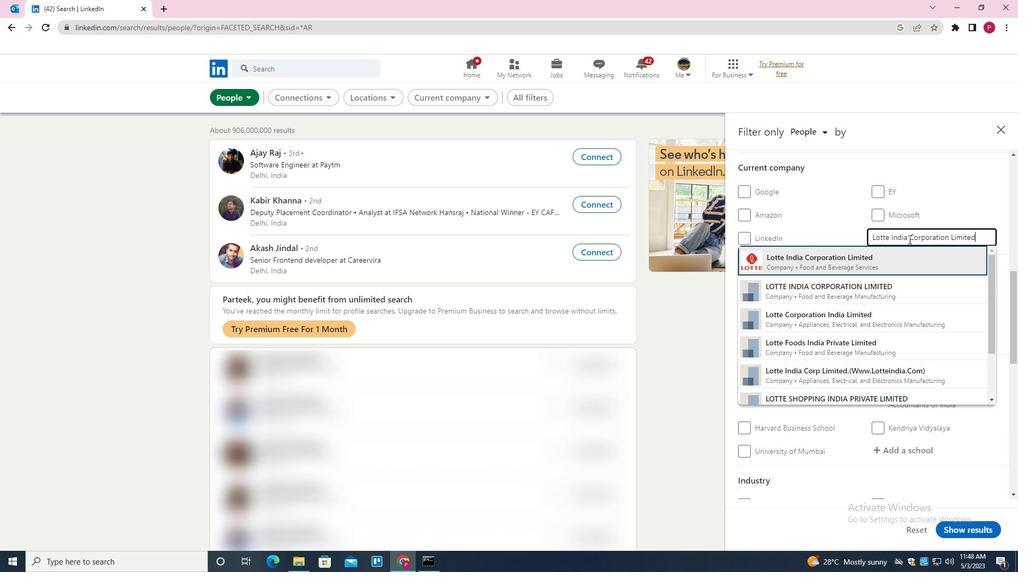 
Action: Mouse moved to (880, 296)
Screenshot: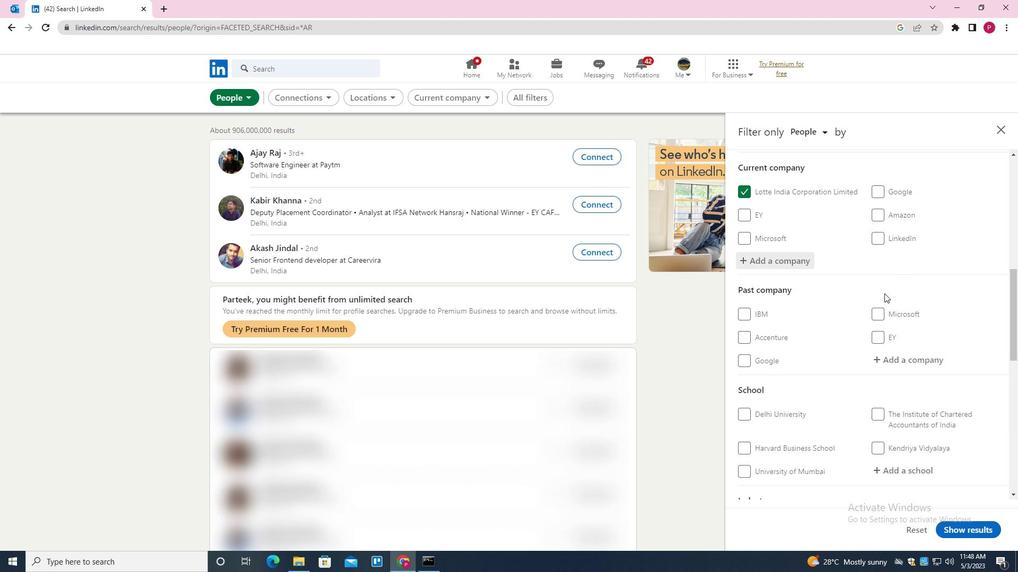 
Action: Mouse scrolled (880, 295) with delta (0, 0)
Screenshot: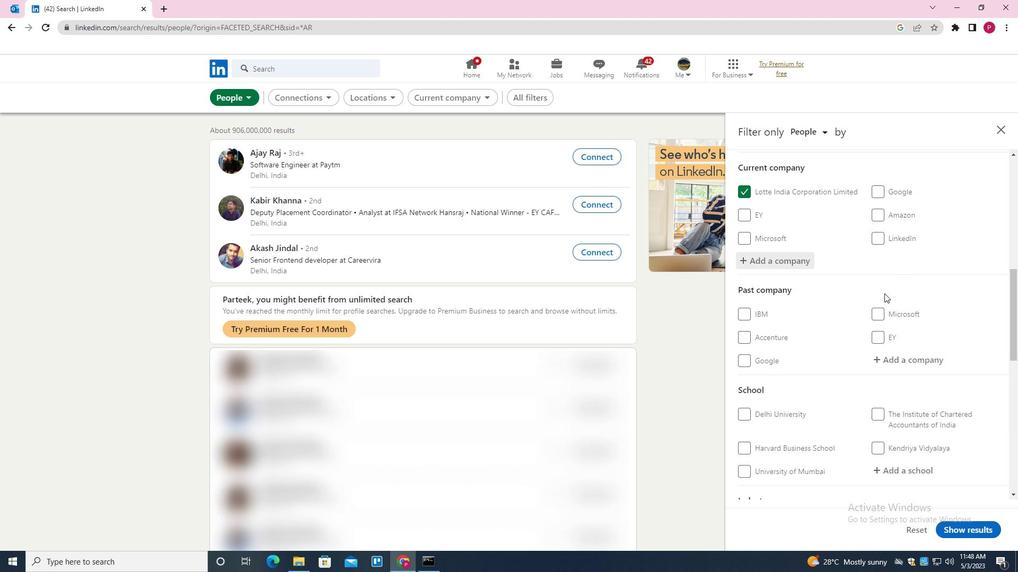 
Action: Mouse moved to (879, 297)
Screenshot: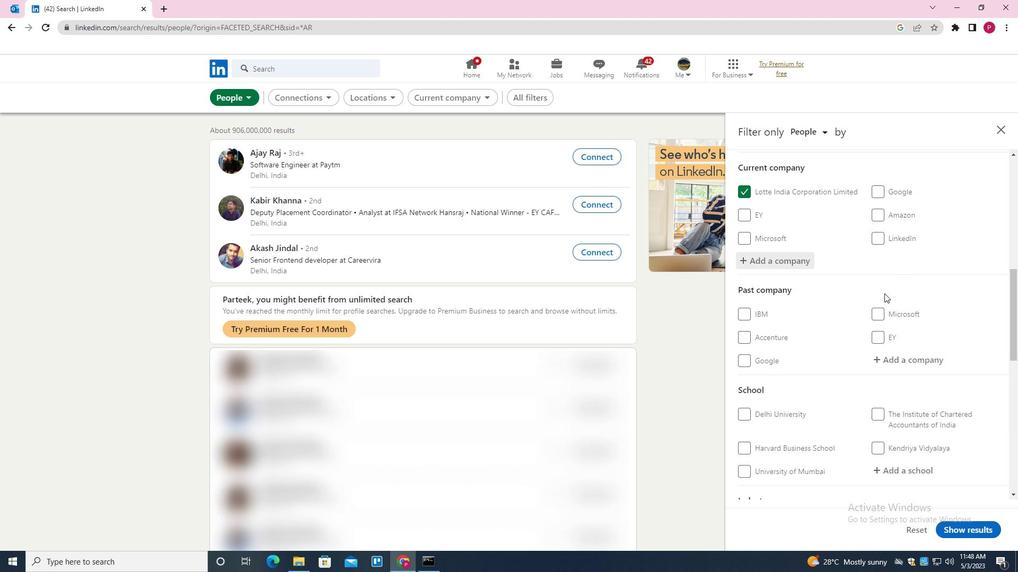 
Action: Mouse scrolled (879, 296) with delta (0, 0)
Screenshot: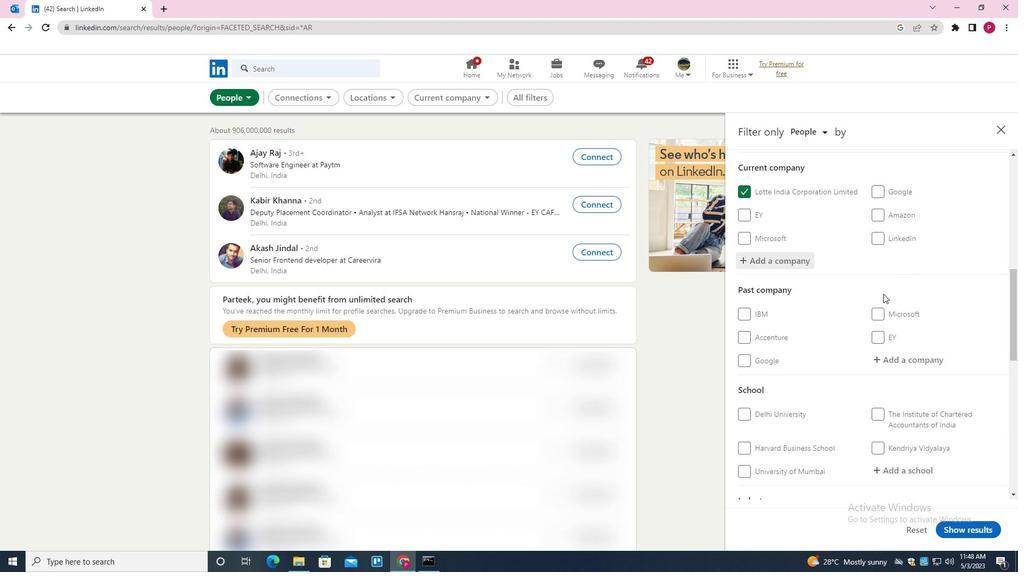 
Action: Mouse scrolled (879, 296) with delta (0, 0)
Screenshot: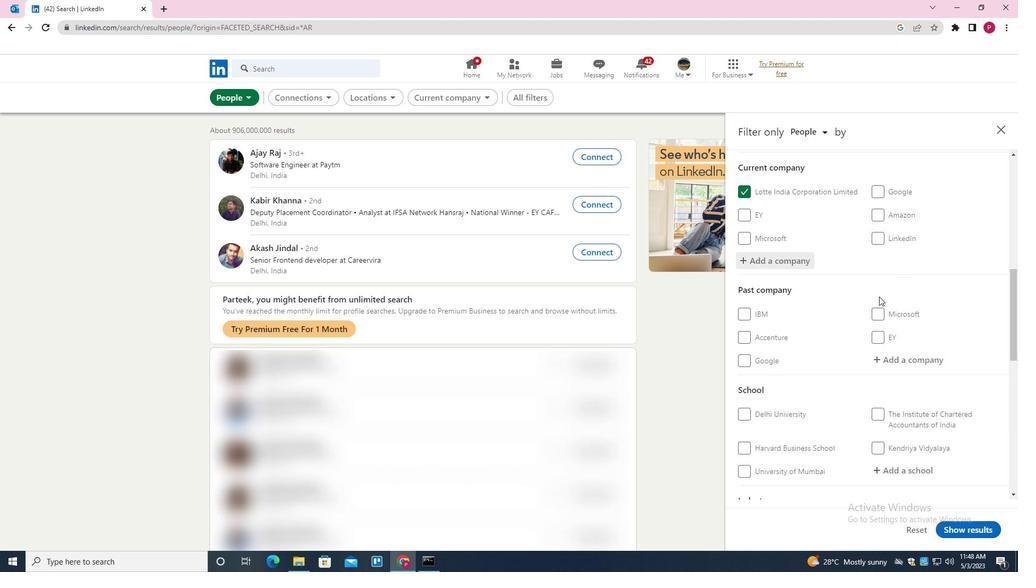 
Action: Mouse scrolled (879, 296) with delta (0, 0)
Screenshot: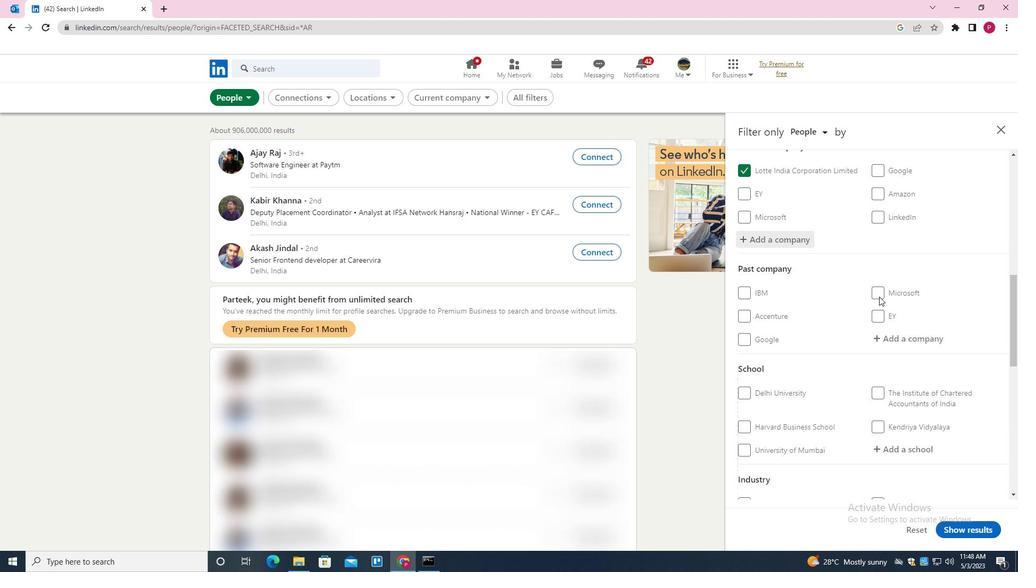 
Action: Mouse moved to (903, 259)
Screenshot: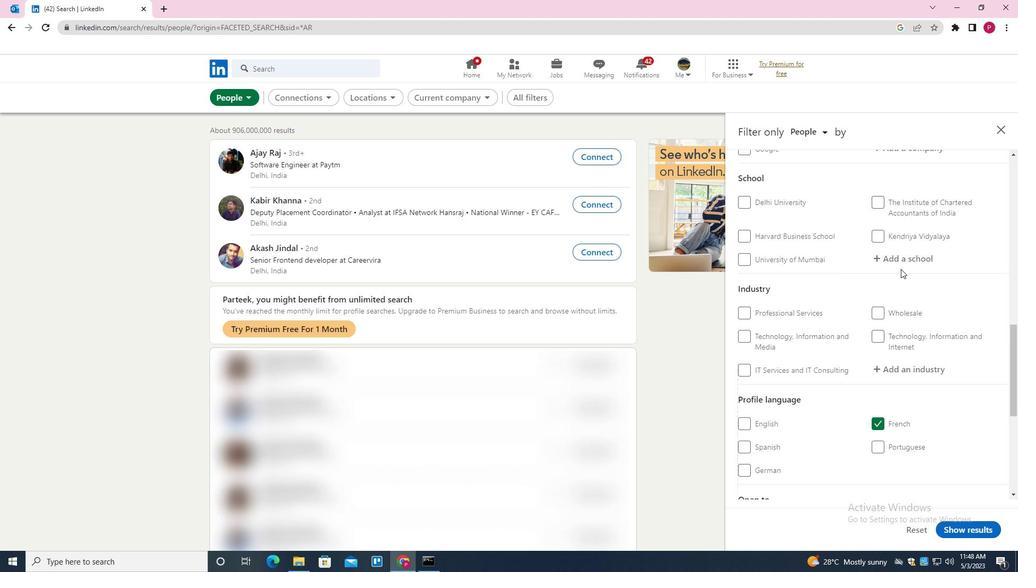 
Action: Mouse pressed left at (903, 259)
Screenshot: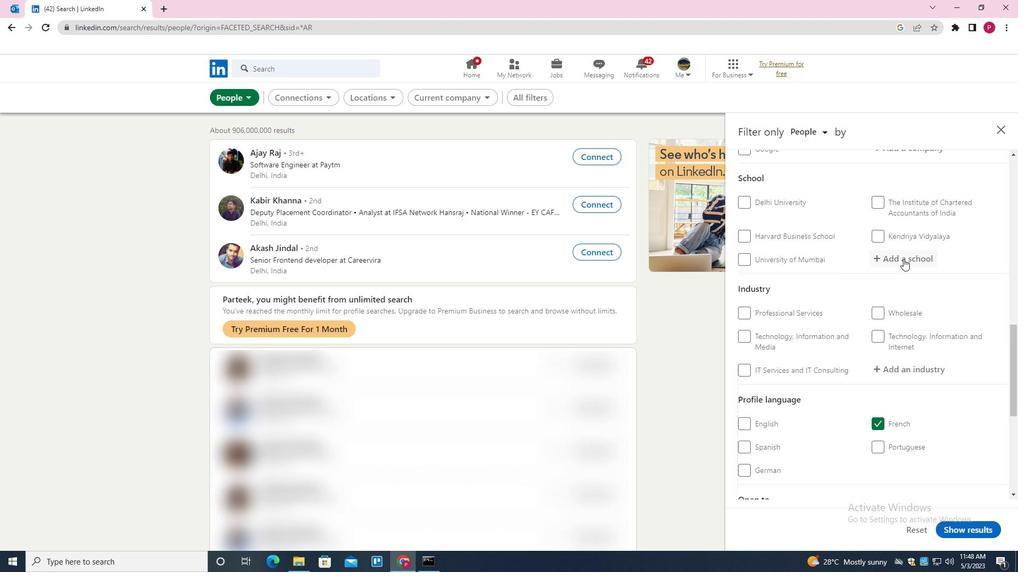 
Action: Key pressed <Key.shift><Key.shift><Key.shift>GALGOTIAS<Key.space><Key.shift><Key.shift><Key.shift>UNIVERSITY<Key.down><Key.enter>
Screenshot: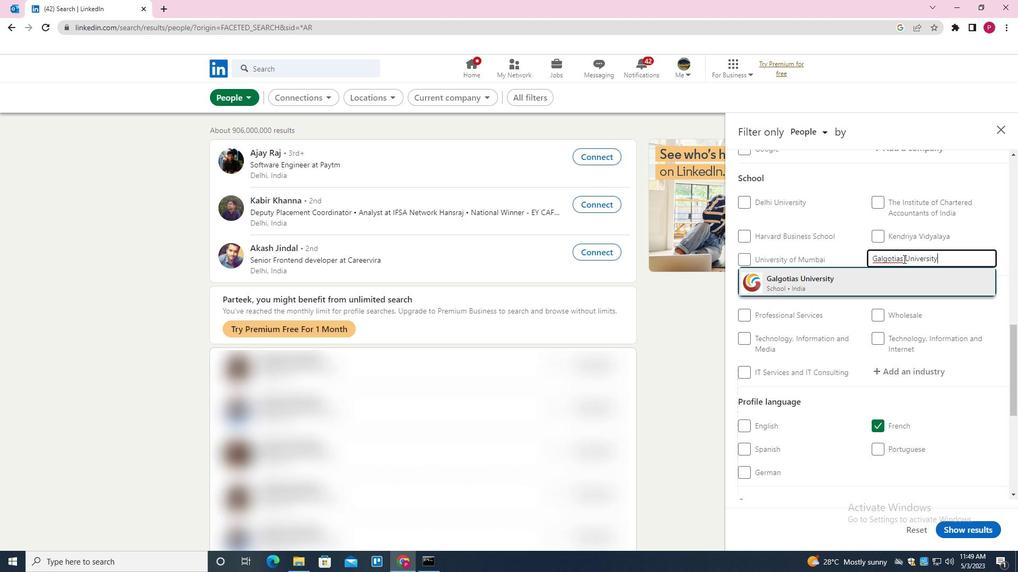 
Action: Mouse moved to (868, 267)
Screenshot: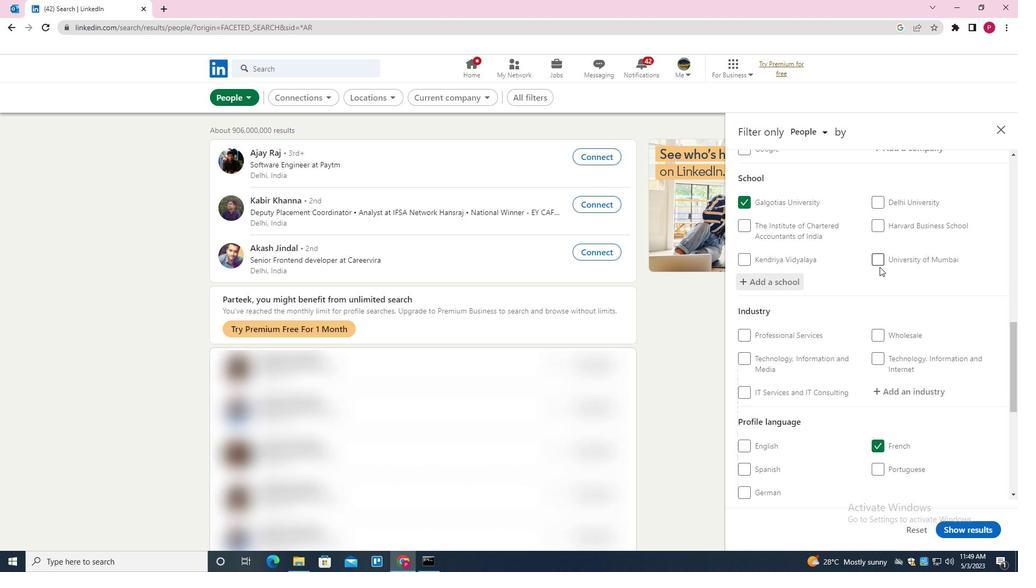 
Action: Mouse scrolled (868, 267) with delta (0, 0)
Screenshot: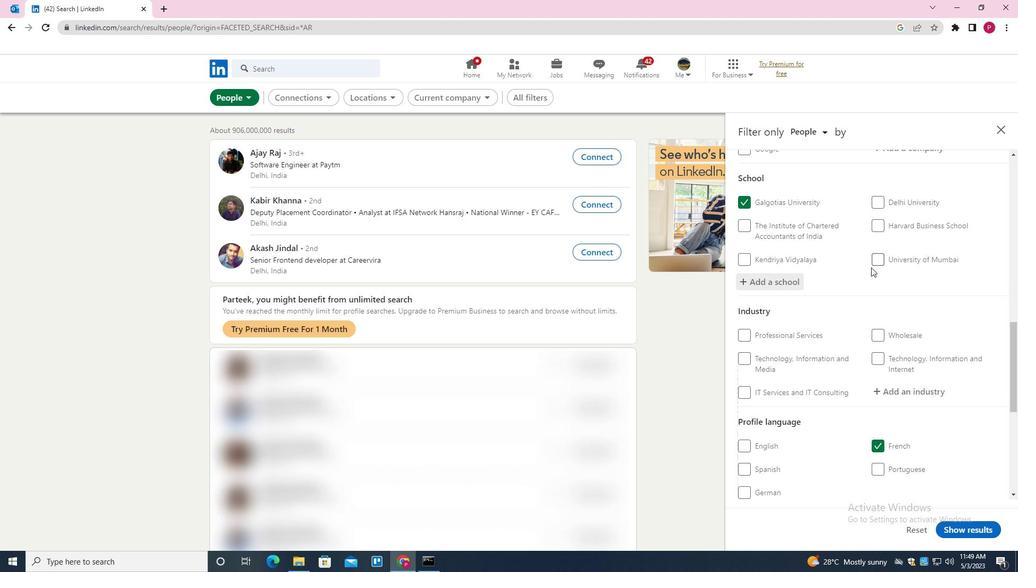
Action: Mouse scrolled (868, 267) with delta (0, 0)
Screenshot: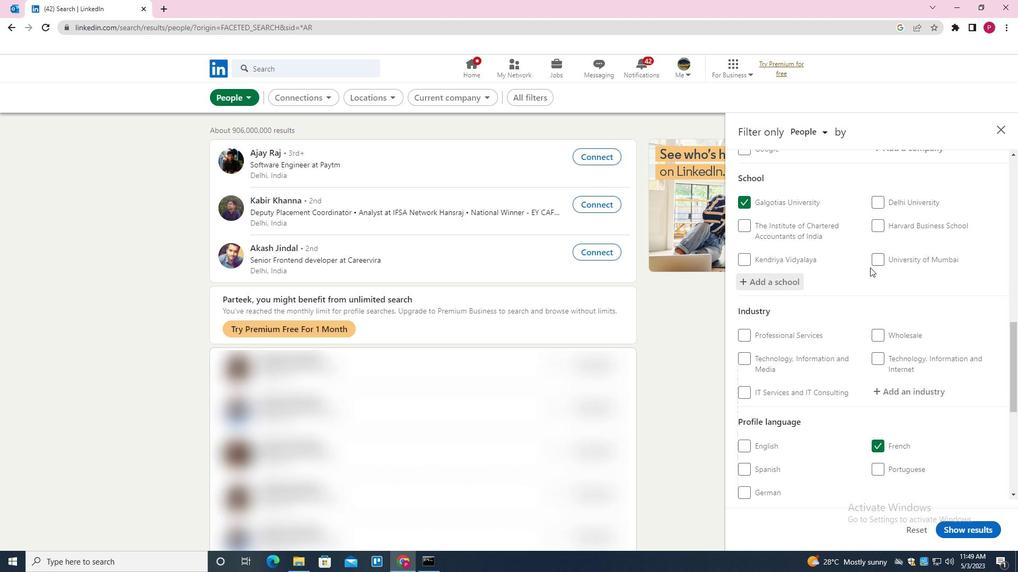 
Action: Mouse moved to (868, 268)
Screenshot: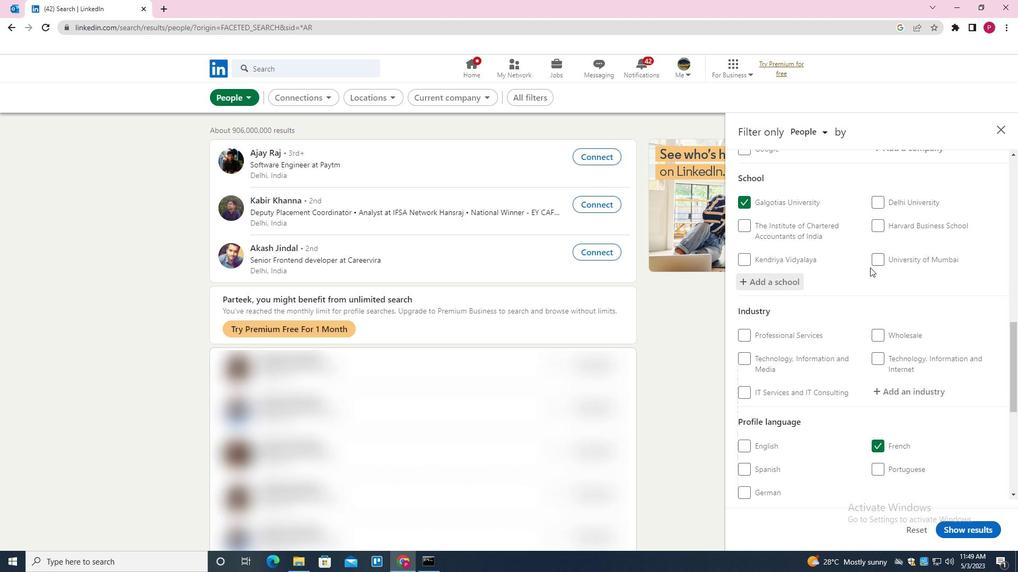 
Action: Mouse scrolled (868, 268) with delta (0, 0)
Screenshot: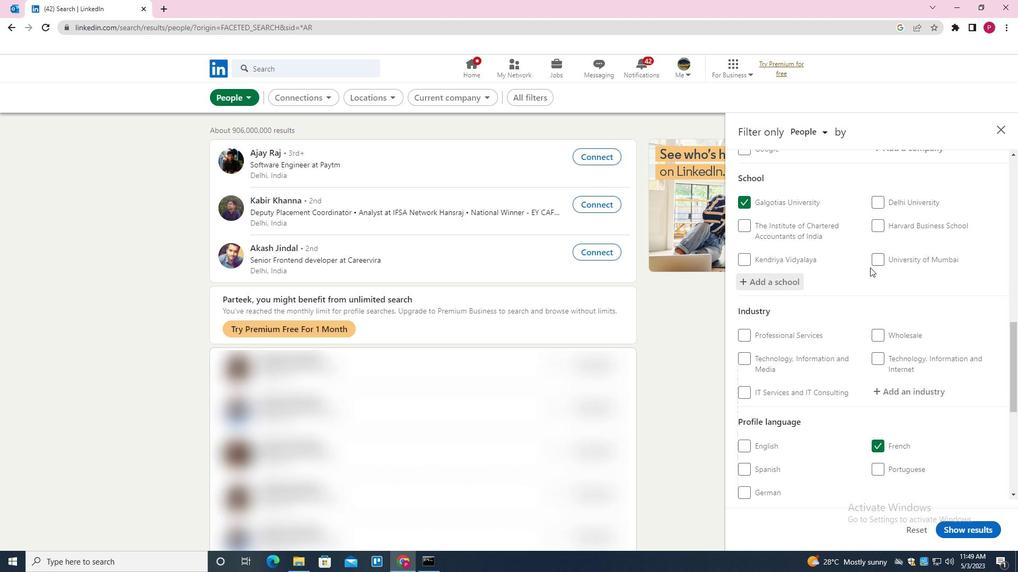 
Action: Mouse moved to (911, 237)
Screenshot: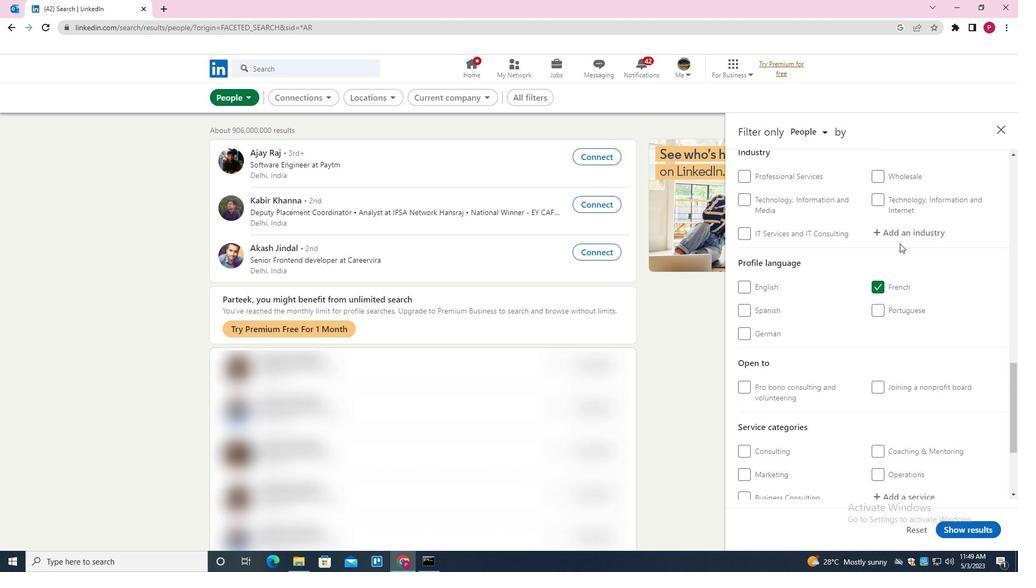 
Action: Mouse pressed left at (911, 237)
Screenshot: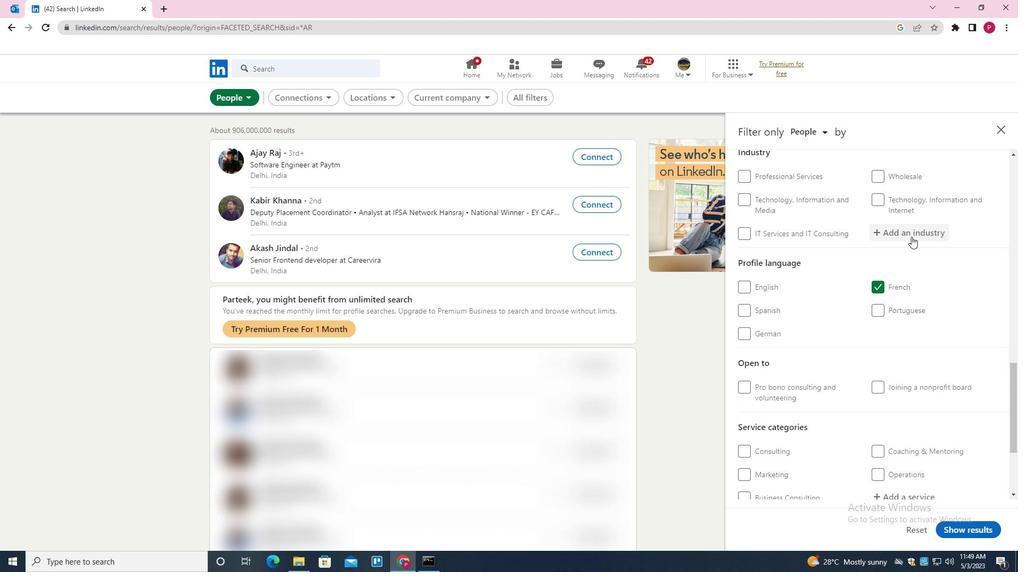 
Action: Key pressed <Key.shift><Key.shift><Key.shift>HEAT<Key.backspace>LTH<Key.space>AND<Key.space><Key.shift><Key.shift><Key.shift>HUMAN<Key.space><Key.shift>DERVICES<Key.backspace><Key.backspace><Key.backspace><Key.backspace><Key.backspace><Key.backspace><Key.backspace><Key.backspace><Key.shift><Key.shift><Key.shift>SERVICES<Key.down><Key.enter>
Screenshot: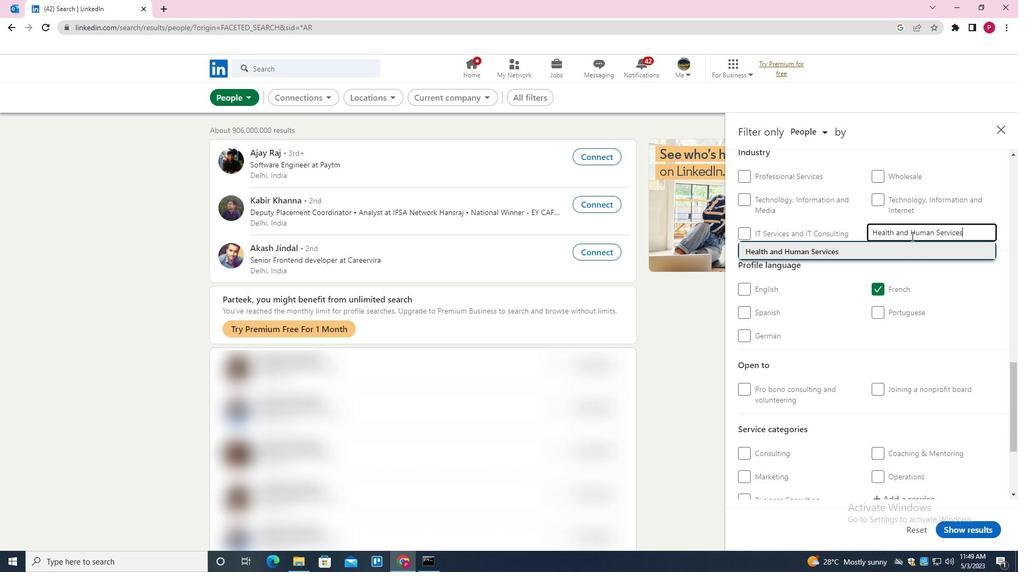 
Action: Mouse moved to (885, 285)
Screenshot: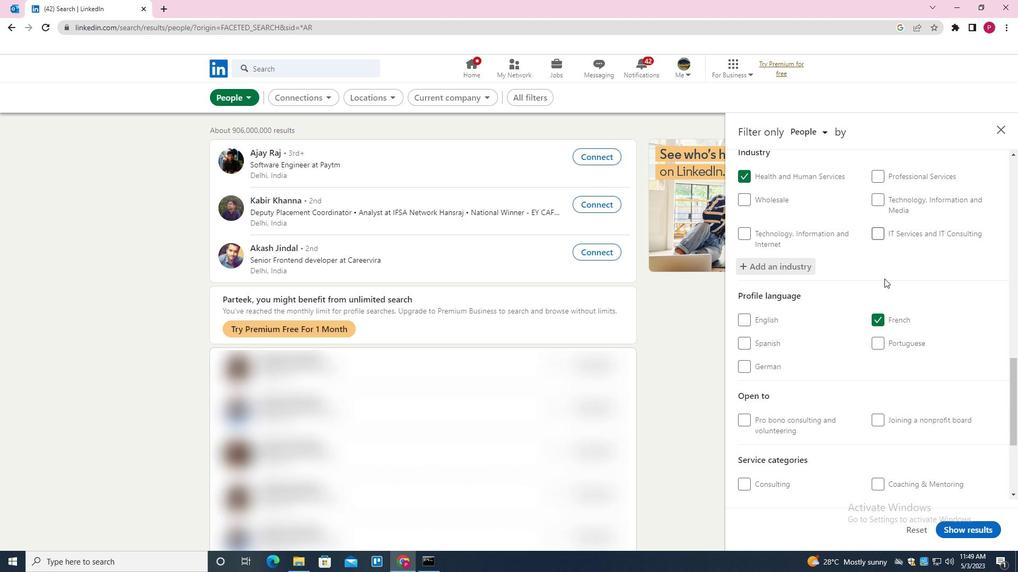 
Action: Mouse scrolled (885, 284) with delta (0, 0)
Screenshot: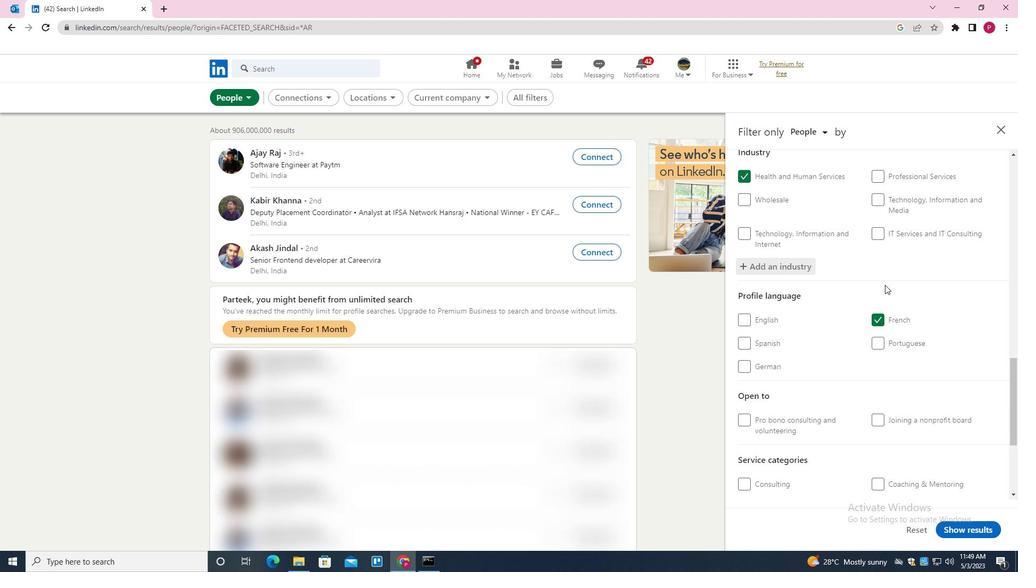 
Action: Mouse scrolled (885, 284) with delta (0, 0)
Screenshot: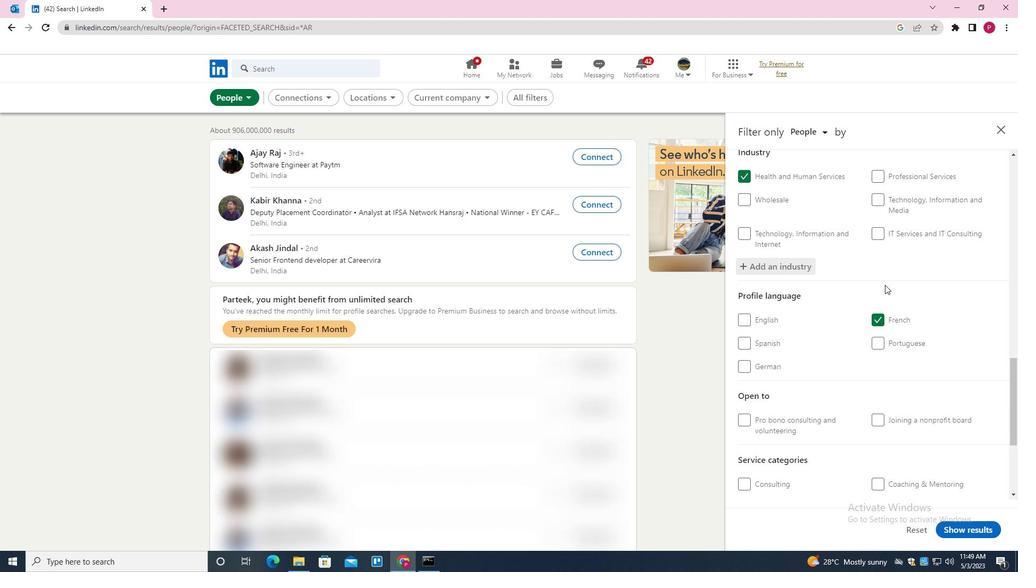 
Action: Mouse scrolled (885, 284) with delta (0, 0)
Screenshot: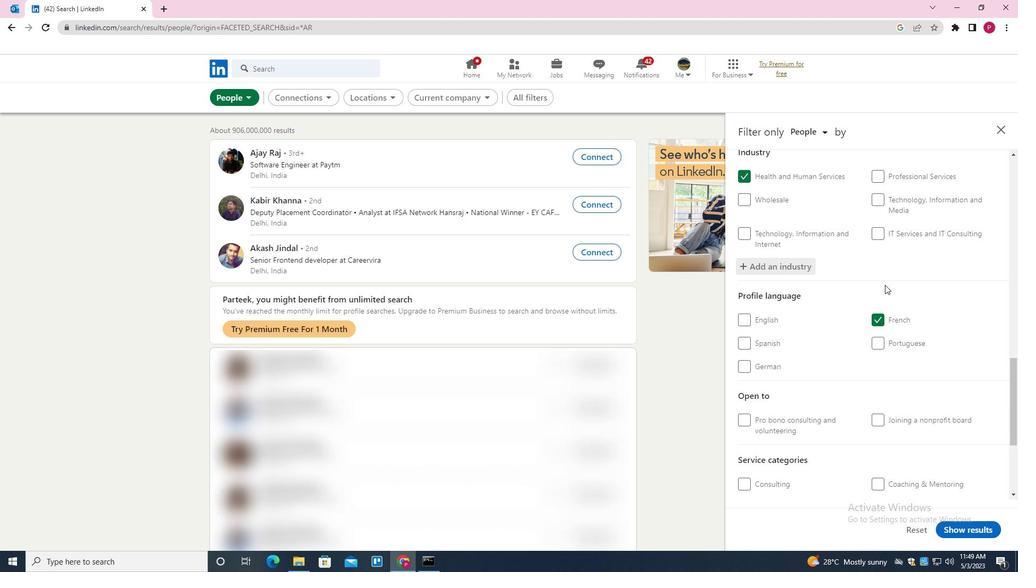 
Action: Mouse scrolled (885, 284) with delta (0, 0)
Screenshot: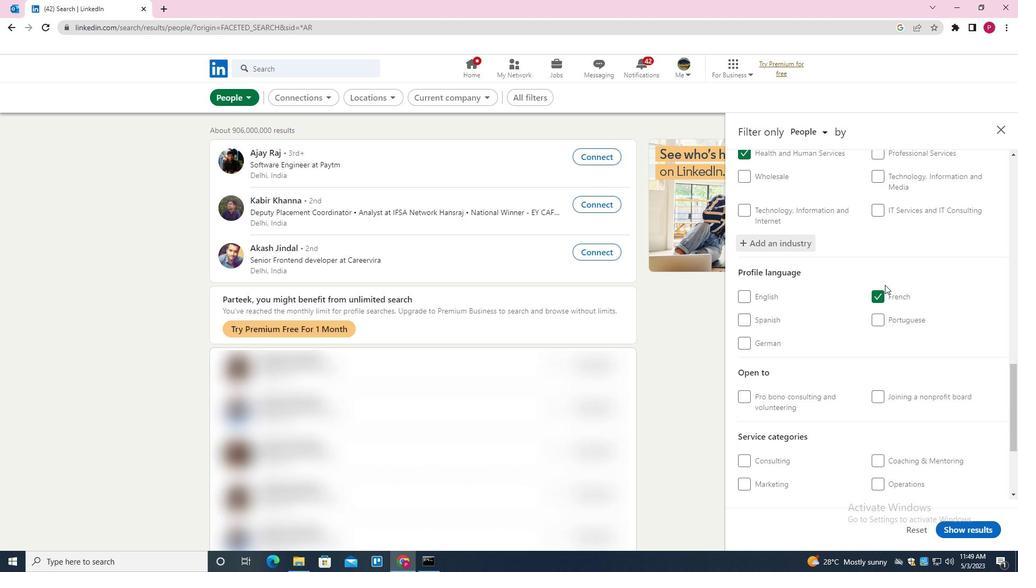 
Action: Mouse moved to (885, 292)
Screenshot: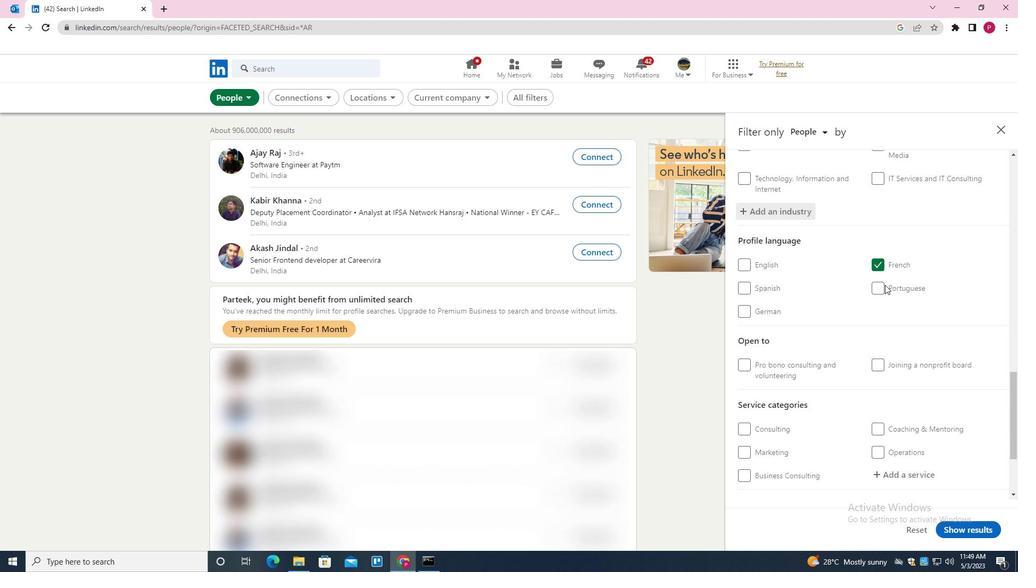 
Action: Mouse scrolled (885, 291) with delta (0, 0)
Screenshot: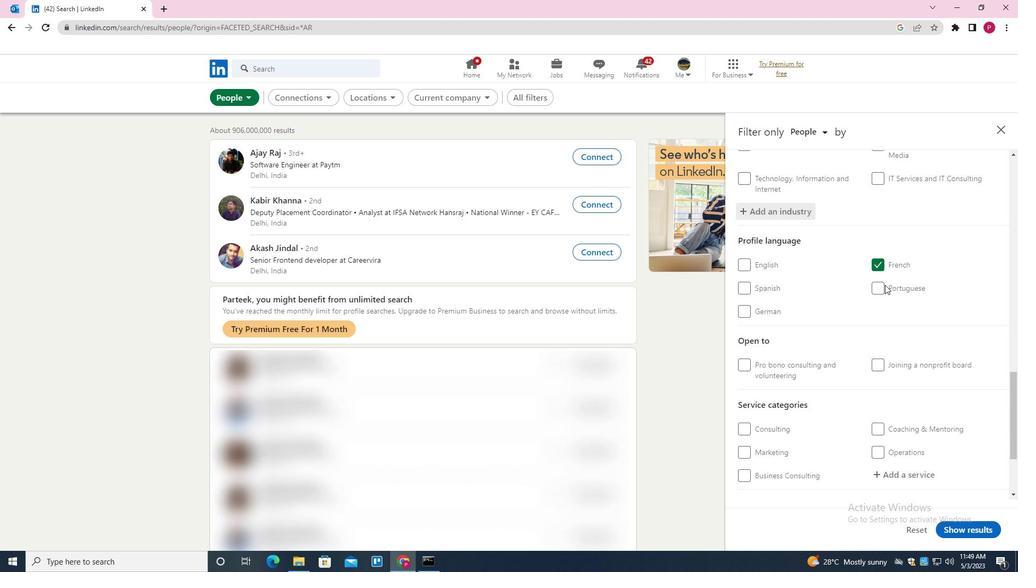 
Action: Mouse moved to (902, 347)
Screenshot: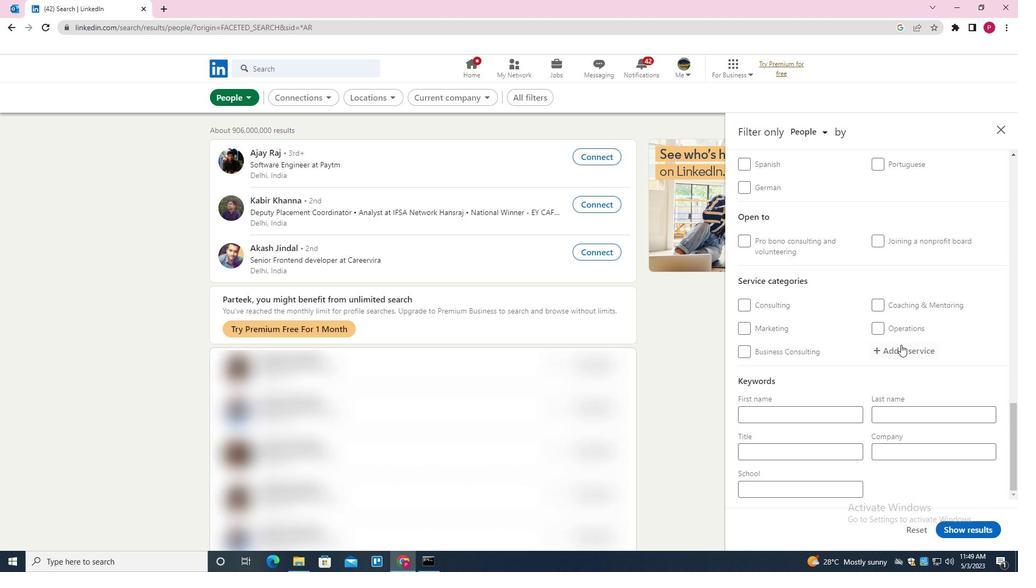 
Action: Mouse pressed left at (902, 347)
Screenshot: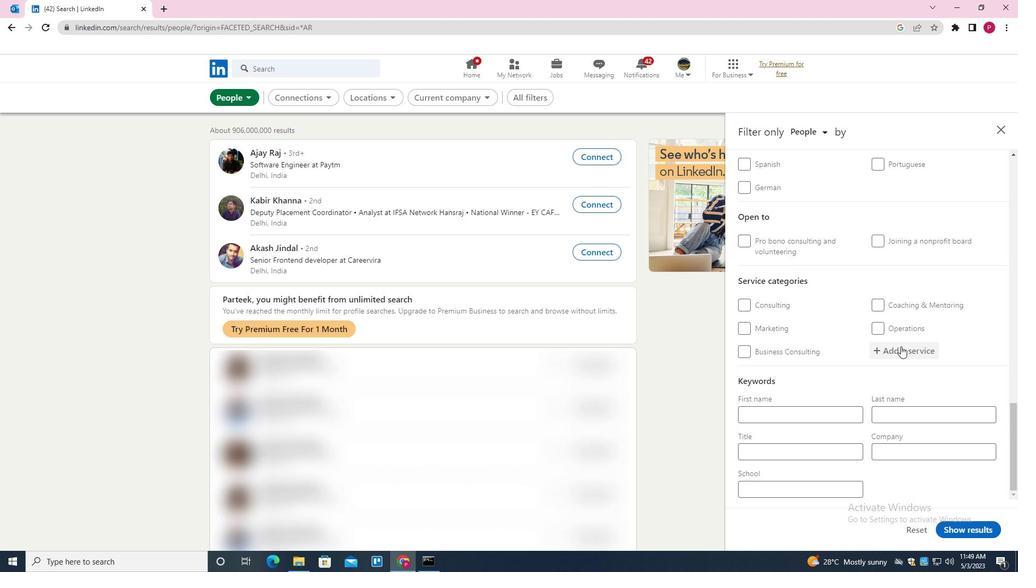 
Action: Key pressed <Key.shift><Key.shift><Key.shift><Key.shift><Key.shift><Key.shift><Key.shift><Key.shift><Key.shift><Key.shift><Key.shift><Key.shift><Key.shift><Key.shift><Key.shift><Key.shift>SOCIAL<Key.space><Key.shift>MEDIA<Key.space><Key.shift>MARKETING<Key.down><Key.enter>
Screenshot: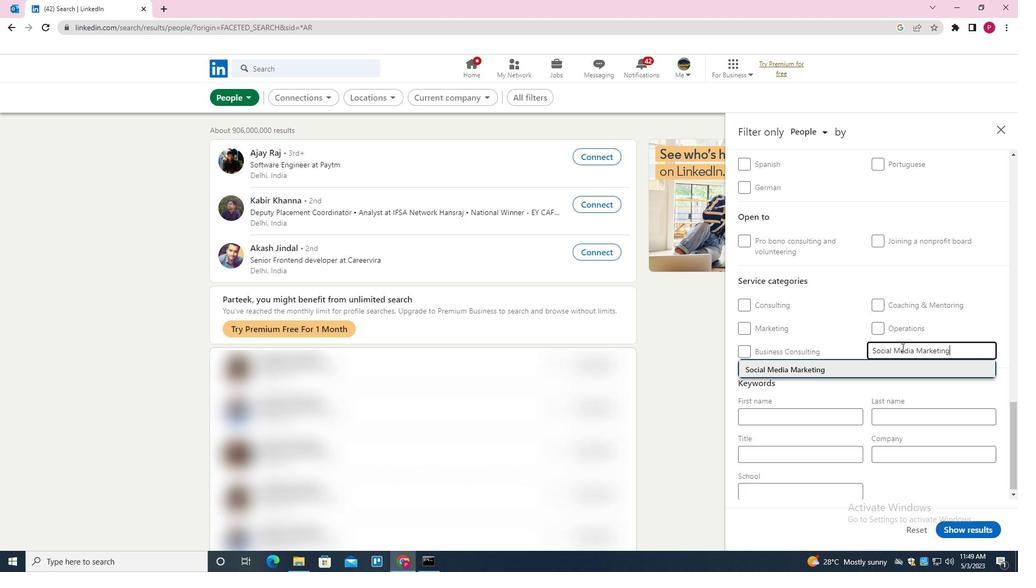 
Action: Mouse scrolled (902, 347) with delta (0, 0)
Screenshot: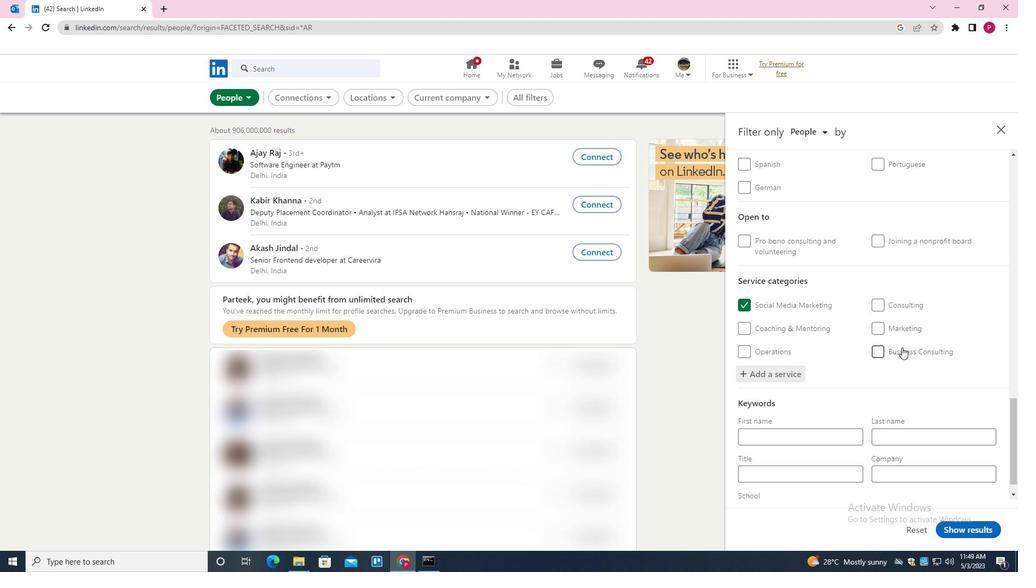 
Action: Mouse moved to (899, 349)
Screenshot: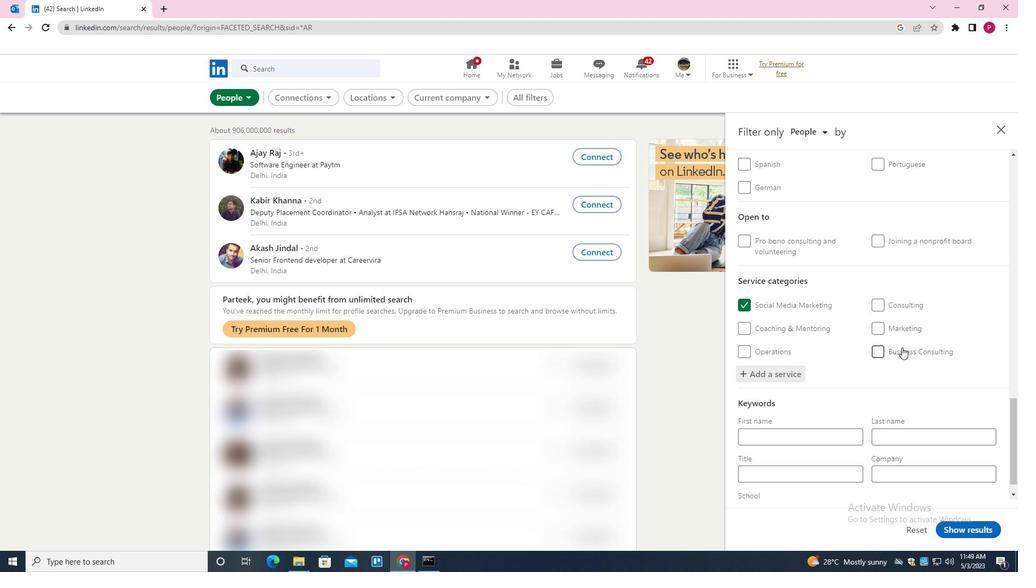 
Action: Mouse scrolled (899, 348) with delta (0, 0)
Screenshot: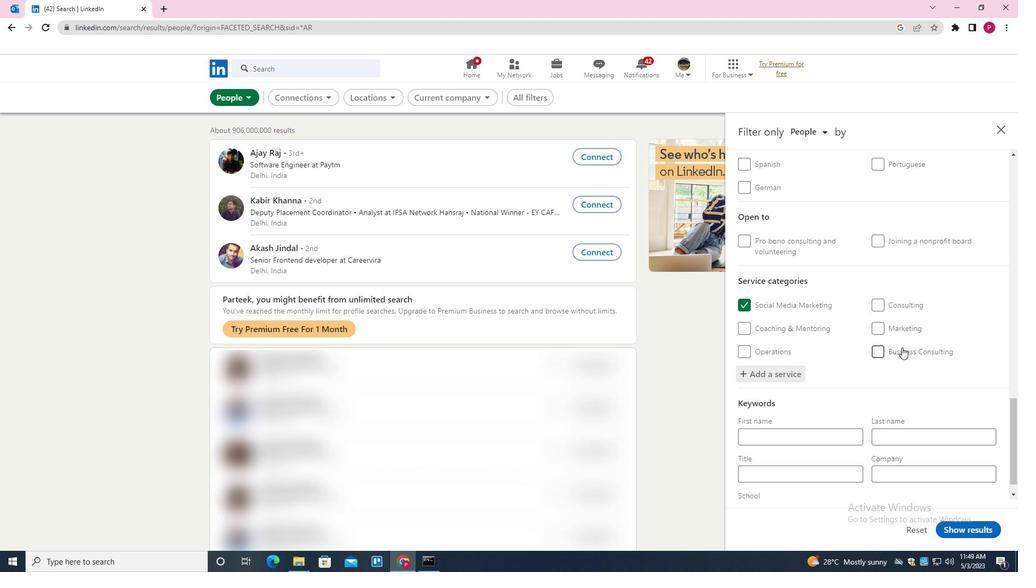 
Action: Mouse moved to (892, 356)
Screenshot: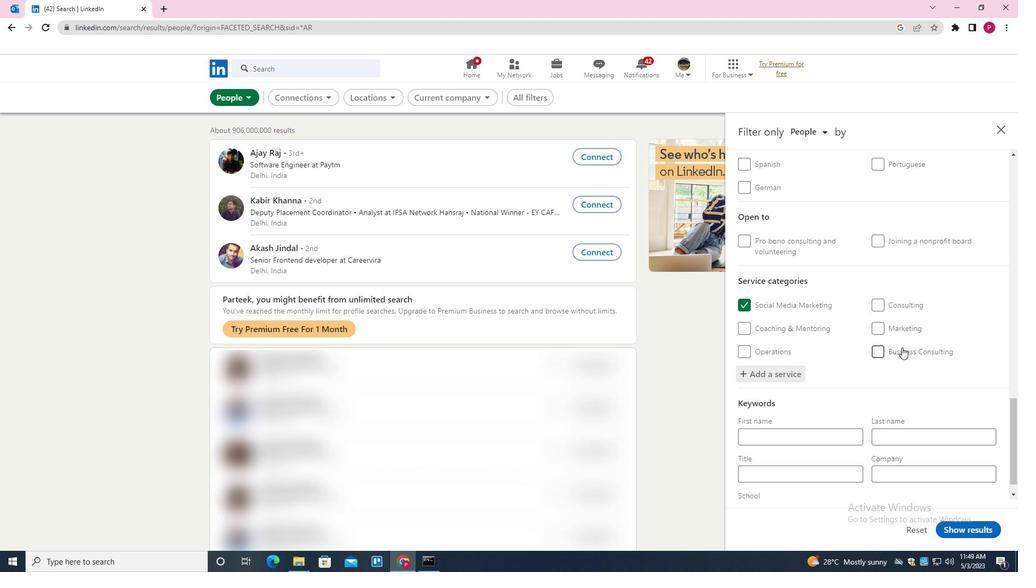 
Action: Mouse scrolled (892, 356) with delta (0, 0)
Screenshot: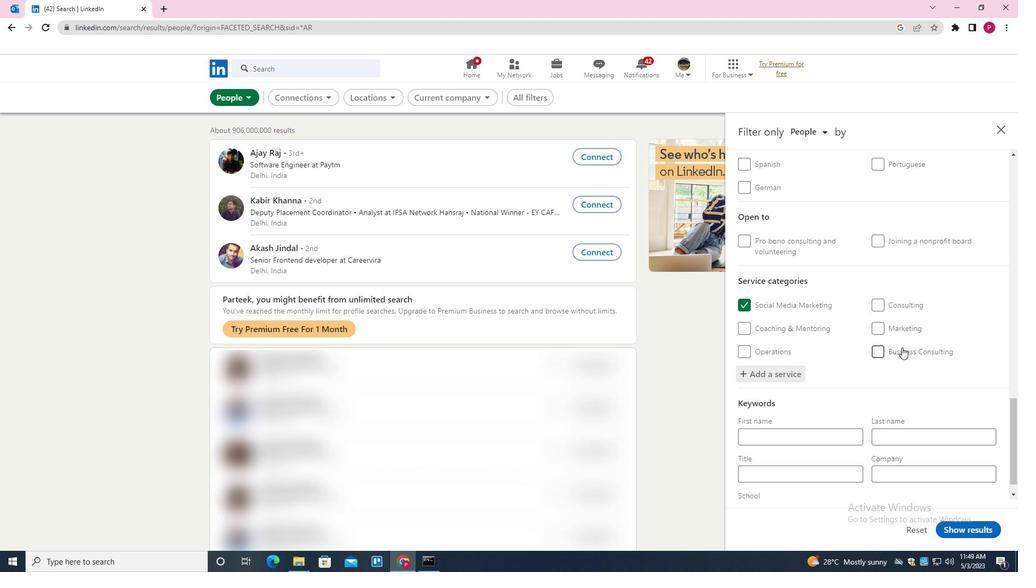
Action: Mouse moved to (881, 372)
Screenshot: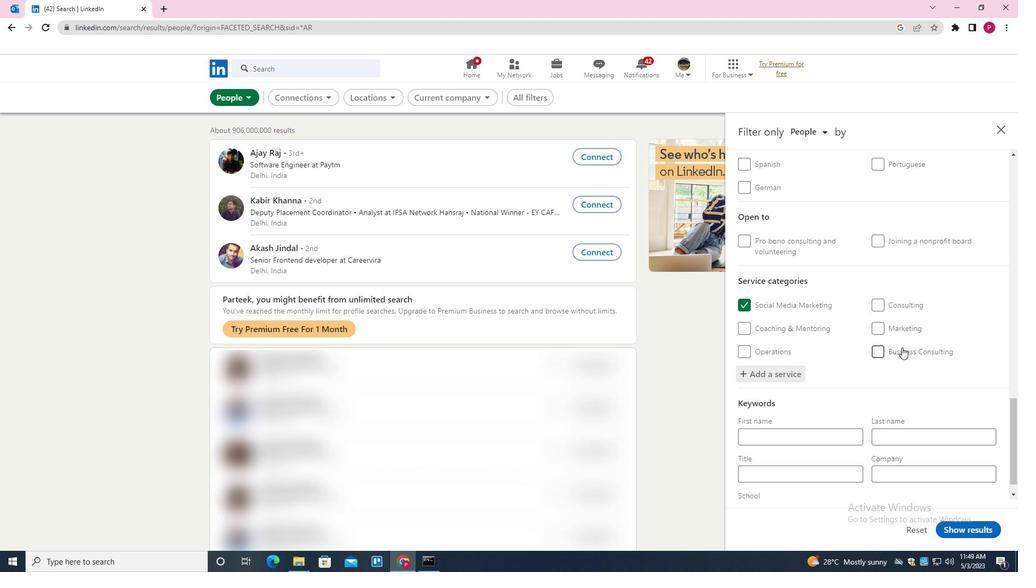 
Action: Mouse scrolled (881, 371) with delta (0, 0)
Screenshot: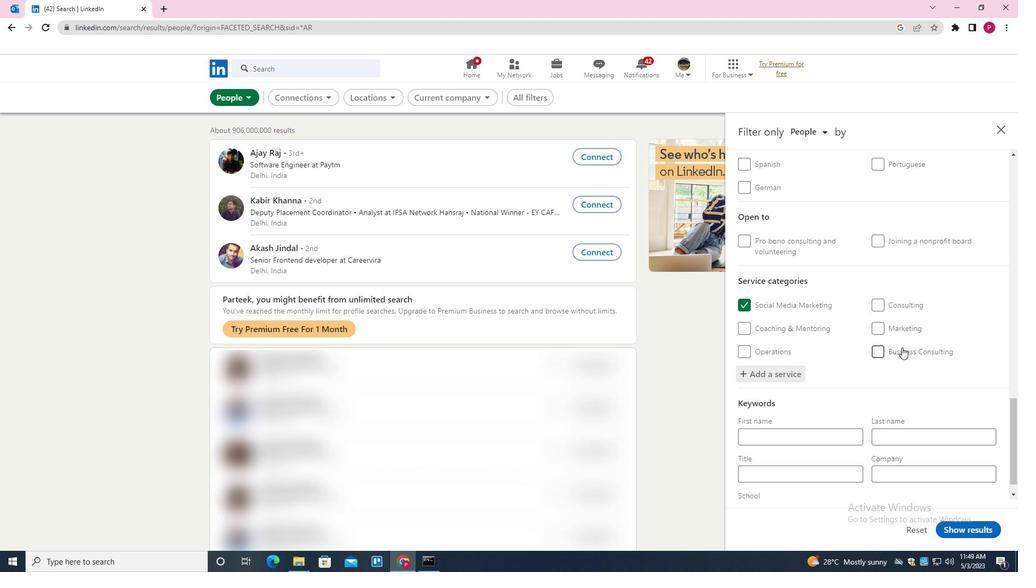 
Action: Mouse moved to (829, 450)
Screenshot: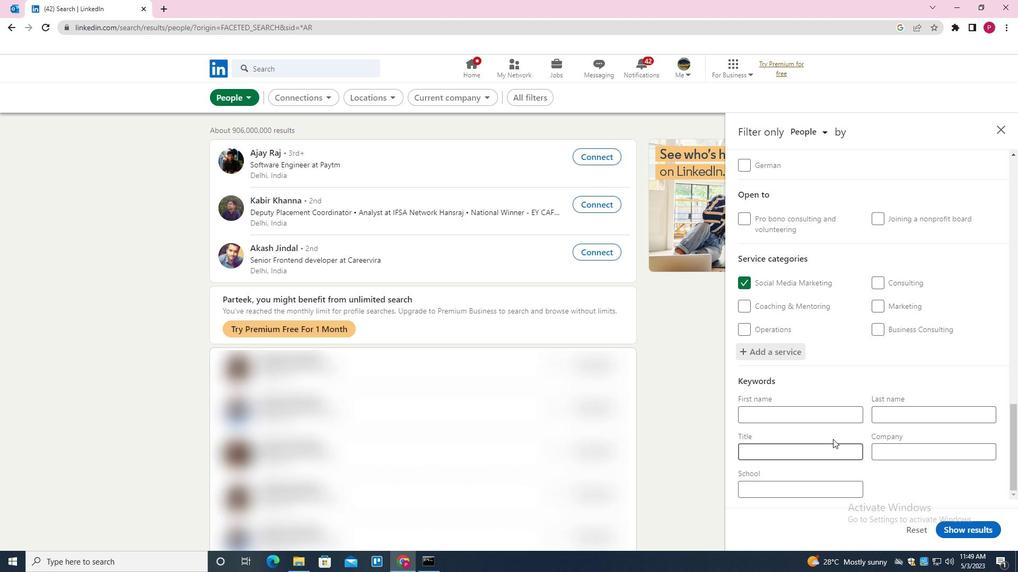 
Action: Mouse pressed left at (829, 450)
Screenshot: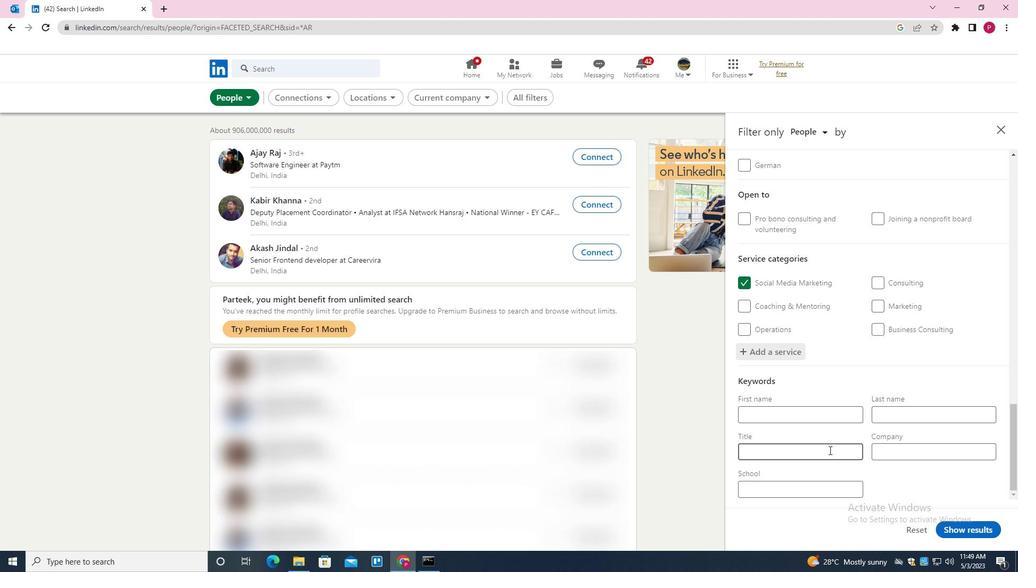 
Action: Mouse moved to (841, 426)
Screenshot: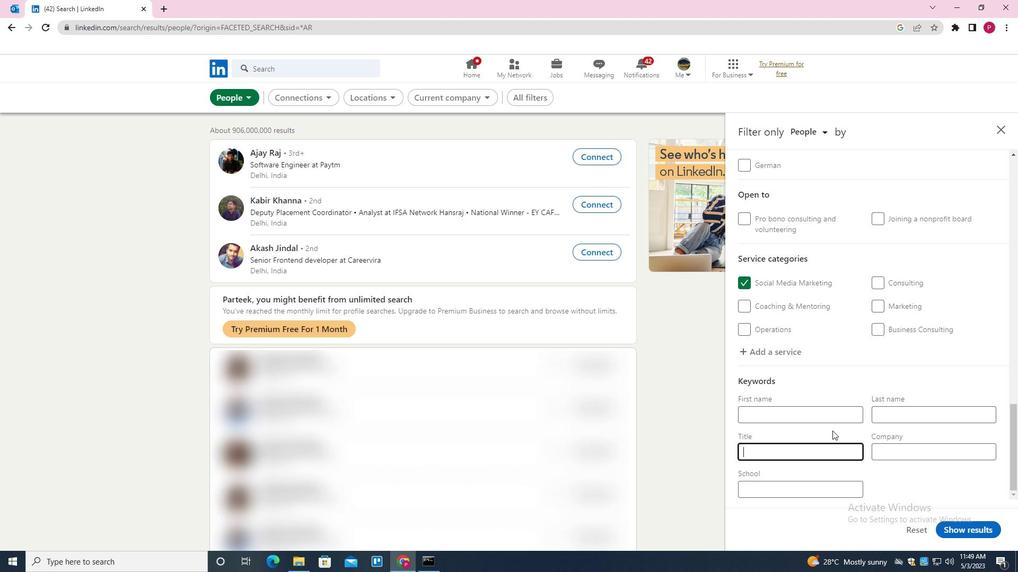 
Action: Key pressed <Key.shift>DISPATCHER<Key.space>FOR<Key.space><Key.shift>TRUCKS<Key.space>OR<Key.space><Key.shift>TAXIS
Screenshot: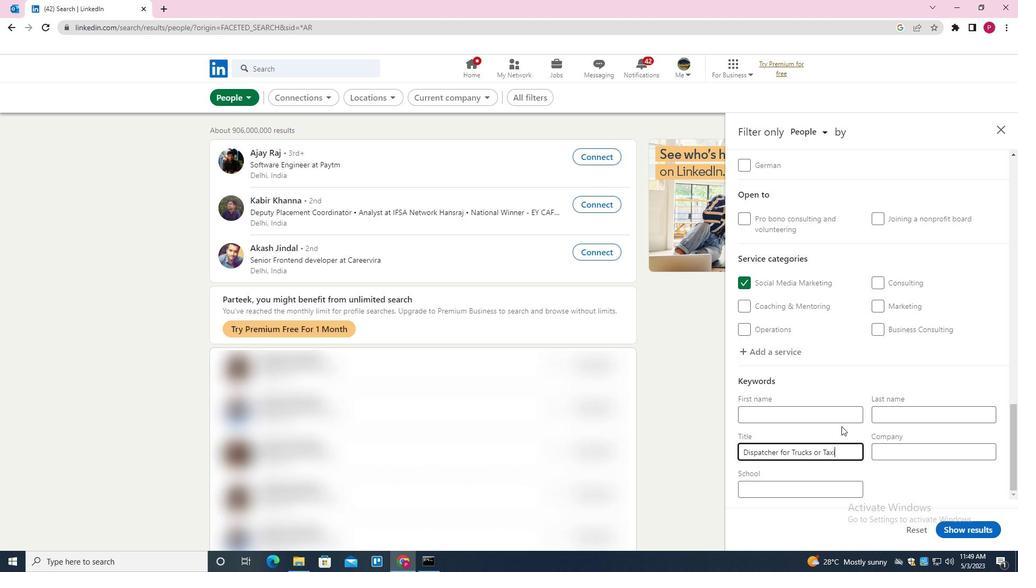 
Action: Mouse moved to (982, 529)
Screenshot: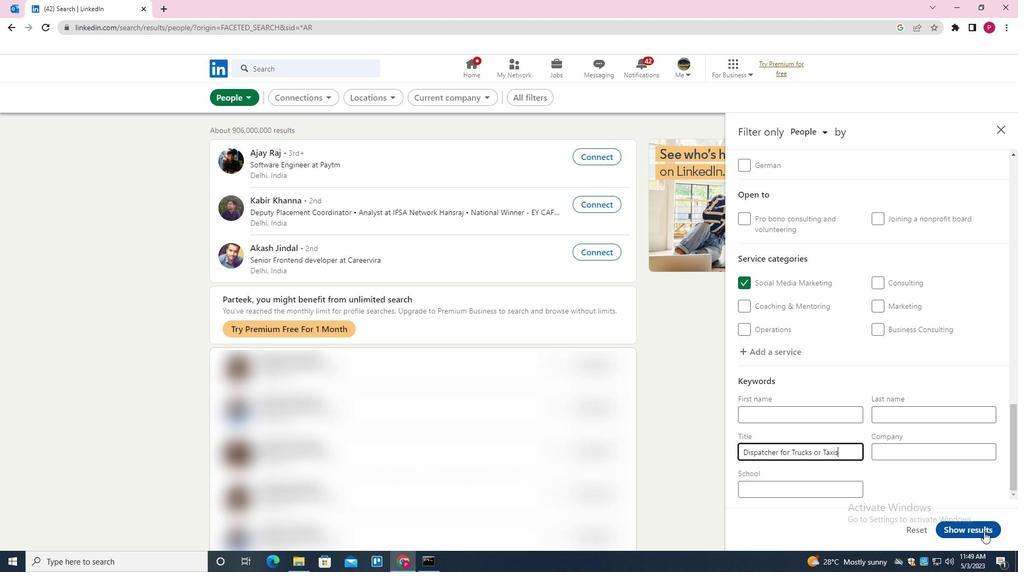 
Action: Mouse pressed left at (982, 529)
Screenshot: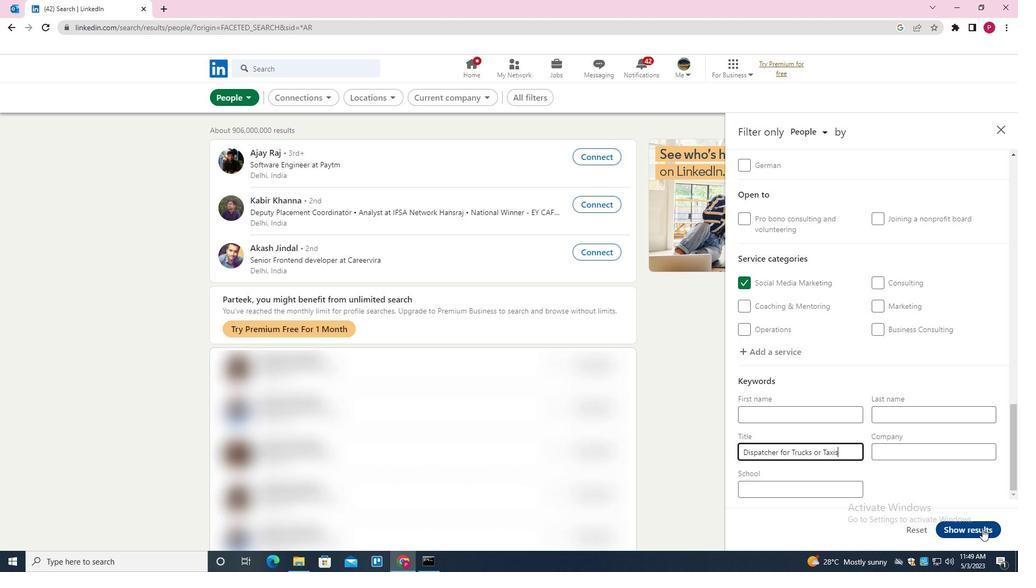 
Action: Mouse moved to (521, 258)
Screenshot: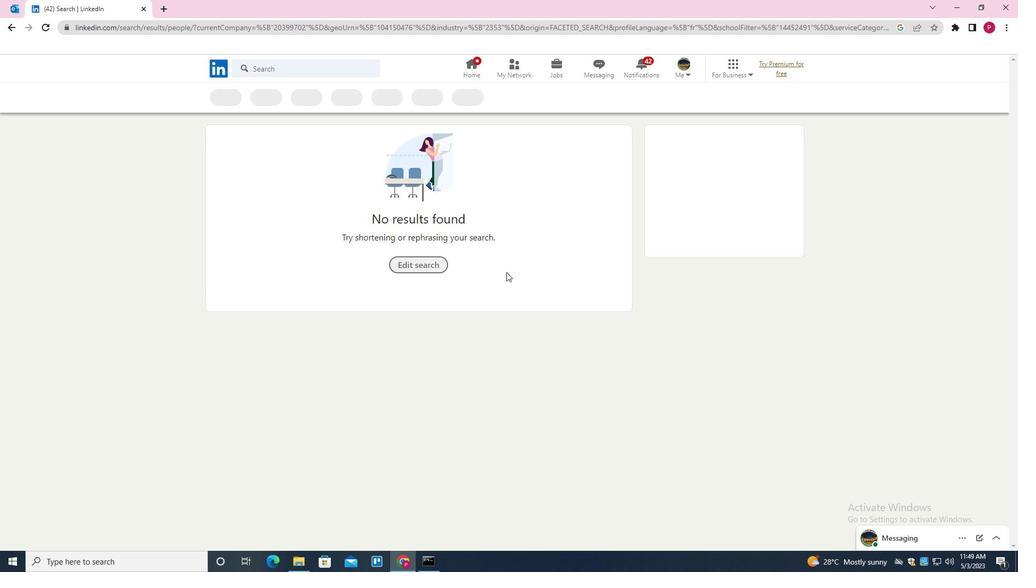 
